 Task: Open a blank google sheet and write heading  Financial Planner. Add Dates in a column and its values below  'Jan 23, Feb 23, Mar 23, Apr 23 & may23. 'Add Income in next column and its values below  $3,000, $3,200, $3,100, $3,300 & $3,500. Add Expenses in next column and its values below  $2,000, $2,300, $2,200, $2,500 & $2,800. Add savings in next column and its values below $500, $600, $500, $700 & $700. Add Investment in next column and its values below  $500, $700, $800, $900 & $1000. Add Net Saving in next column and its values below  $1000, $1200, $900, $800 & $700. Save page BankTransactions analysisbook
Action: Mouse moved to (149, 148)
Screenshot: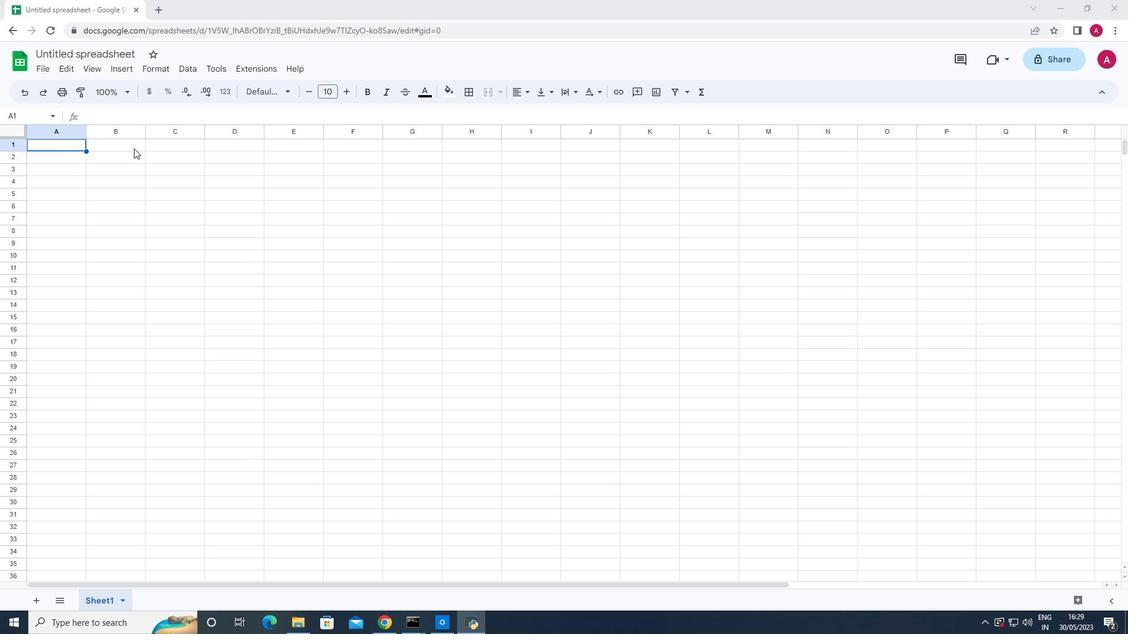 
Action: Mouse pressed left at (149, 148)
Screenshot: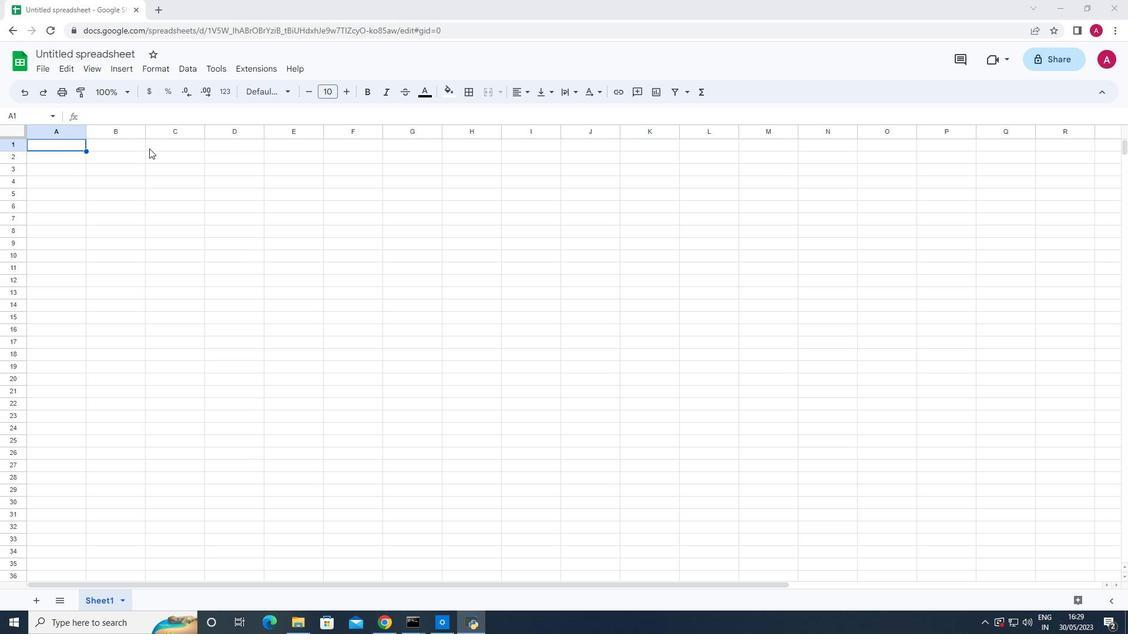 
Action: Key pressed <Key.shift>Financial<Key.space><Key.shift>Planner
Screenshot: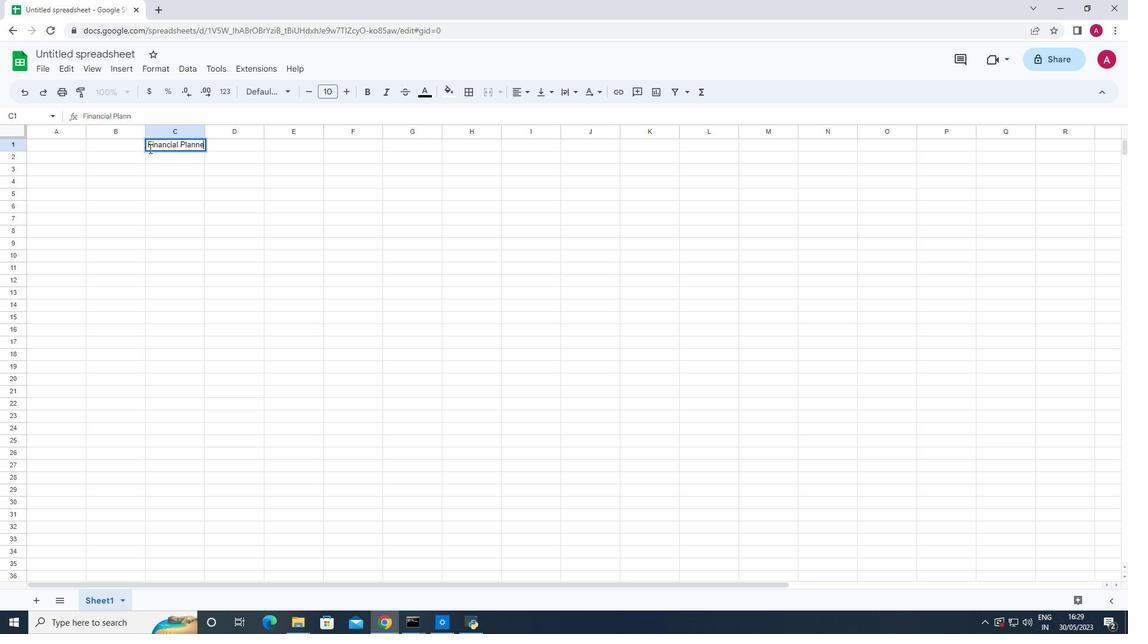 
Action: Mouse moved to (35, 153)
Screenshot: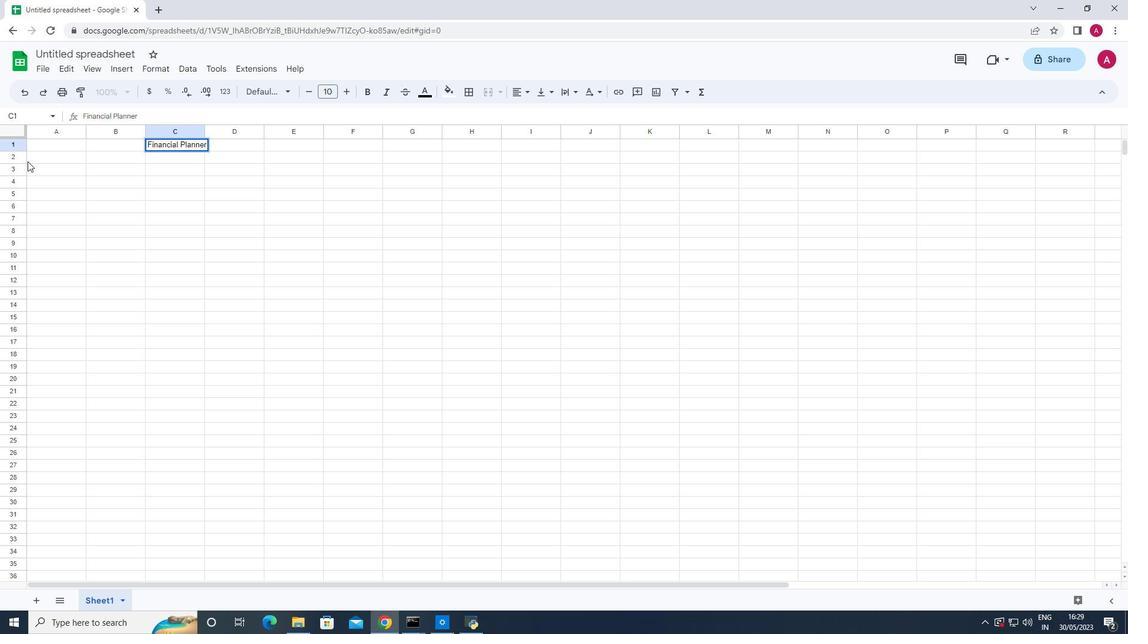 
Action: Mouse pressed left at (35, 153)
Screenshot: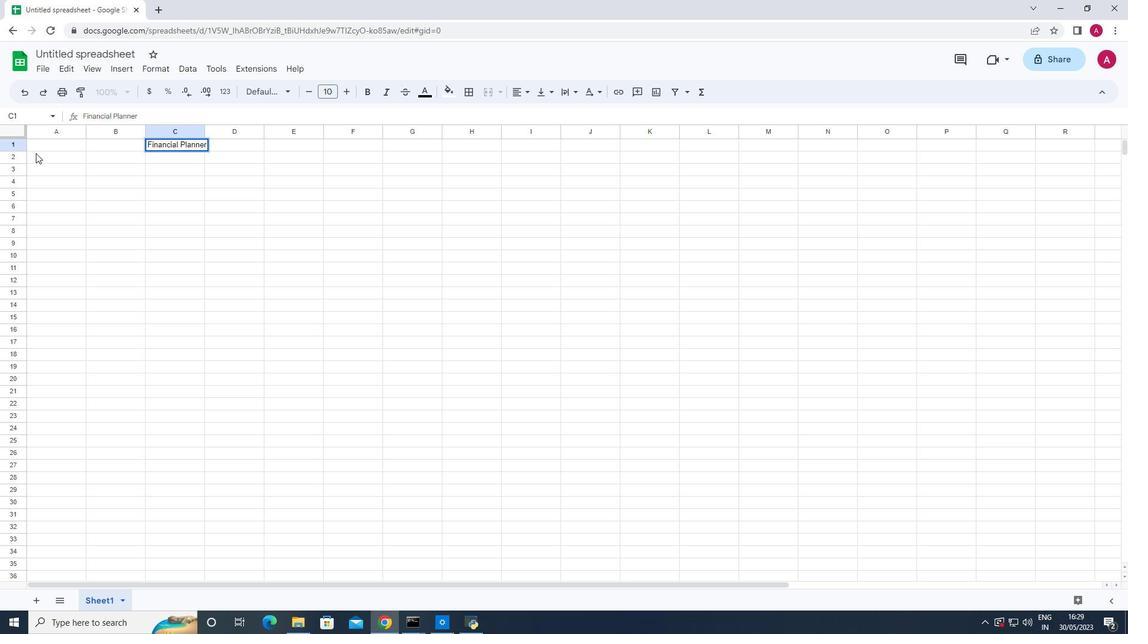 
Action: Key pressed <Key.shift>Dates<Key.down><Key.shift_r>Jan<Key.space>23<Key.down><Key.shift_r><Key.shift_r><Key.shift_r><Key.shift_r><Key.shift_r><Key.shift_r><Key.shift_r><Key.shift_r><Key.shift_r><Key.shift_r><Key.shift_r><Key.shift_r><Key.shift_r><Key.shift_r><Key.shift_r><Key.shift_r>Feb<Key.space>23<Key.down><Key.shift_r>Mar<Key.space>23<Key.down><Key.shift>Apr<Key.space>23<Key.down><Key.shift_r>May<Key.space>23<Key.right>
Screenshot: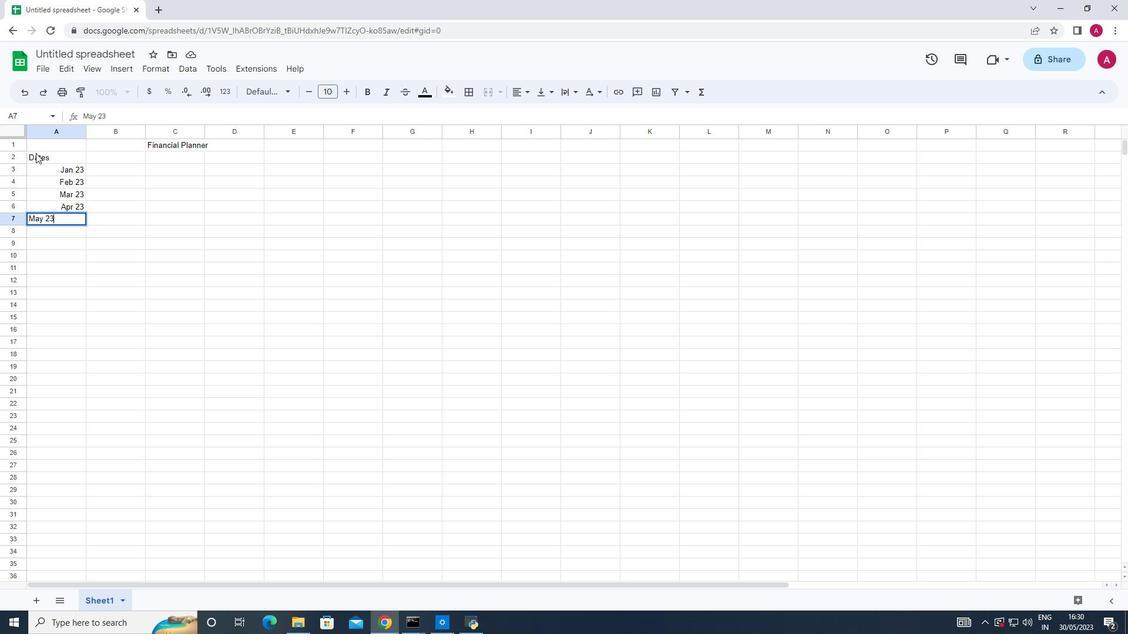 
Action: Mouse moved to (131, 153)
Screenshot: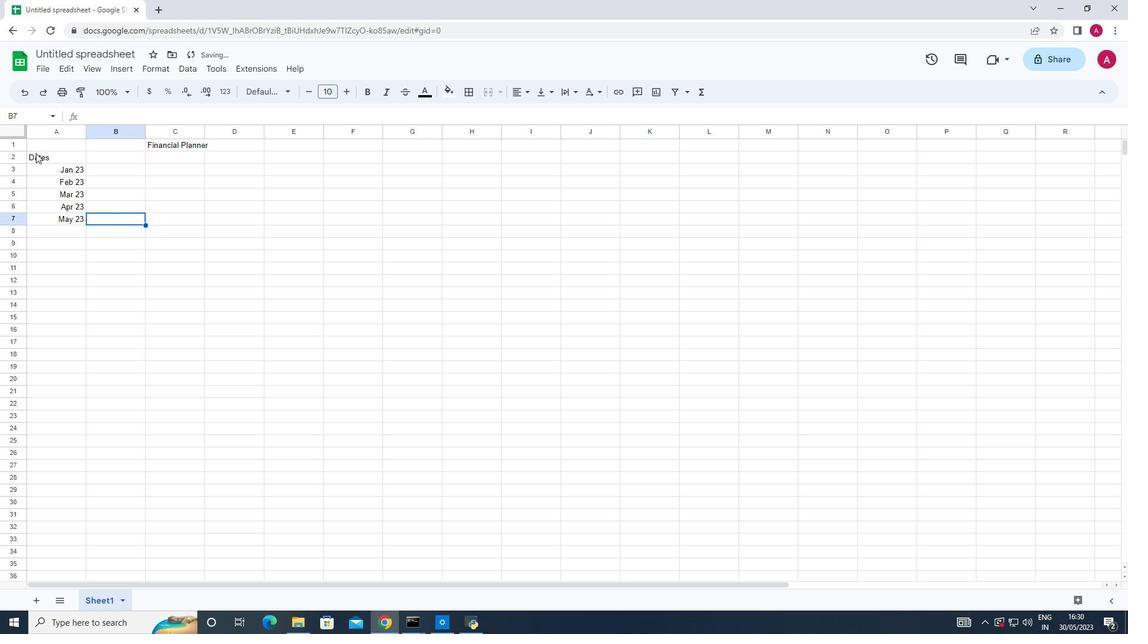 
Action: Mouse pressed left at (131, 153)
Screenshot: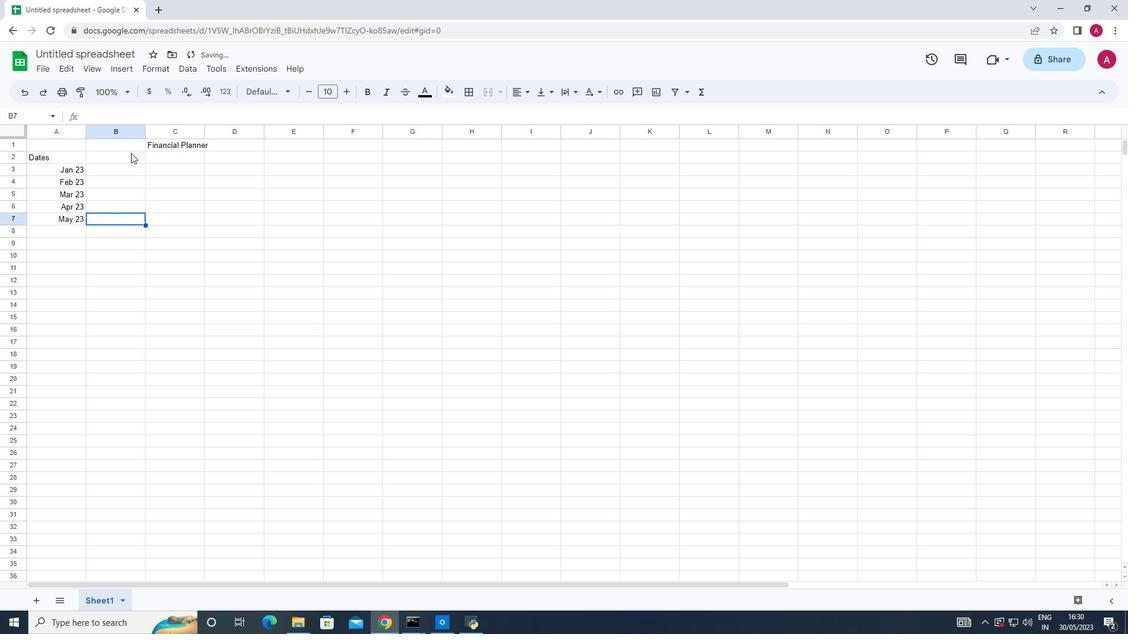 
Action: Key pressed <Key.shift_r>Incomes
Screenshot: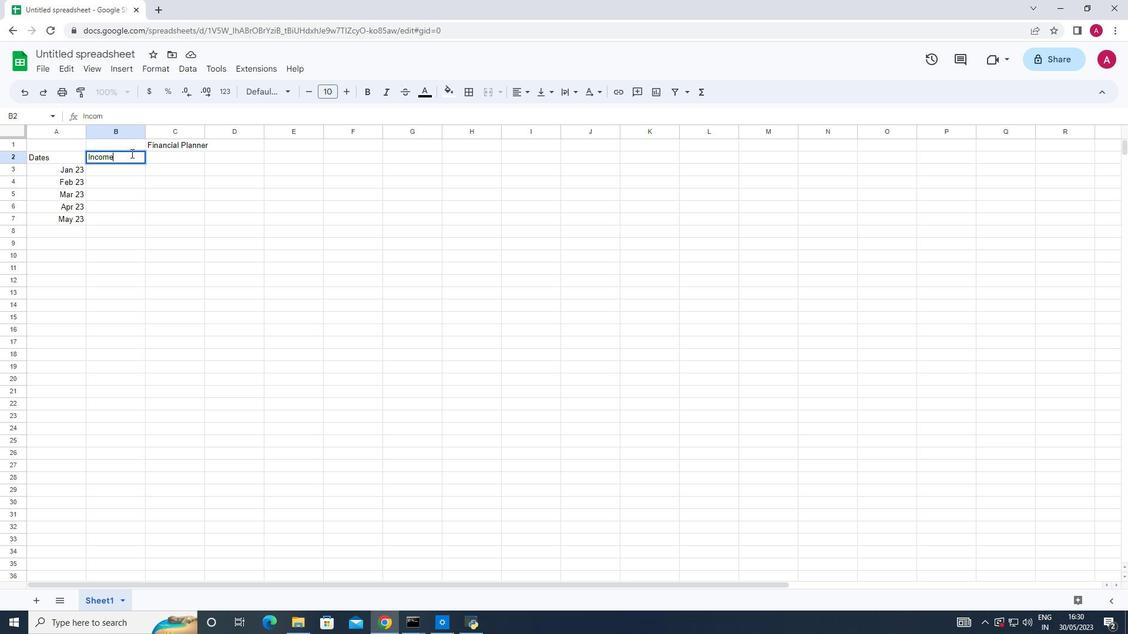 
Action: Mouse moved to (126, 169)
Screenshot: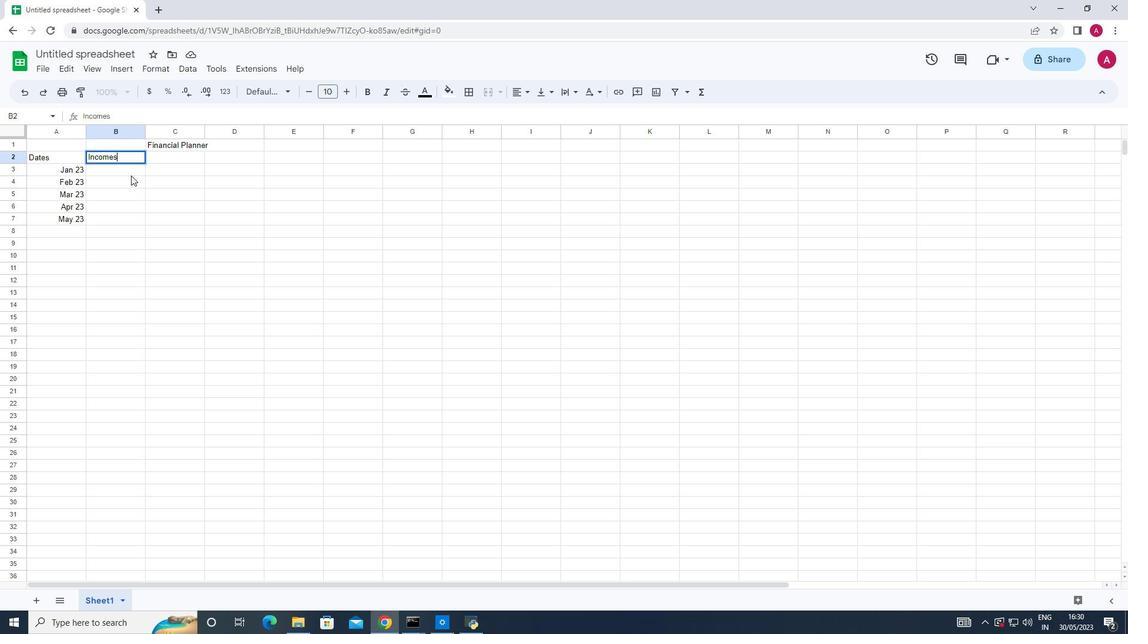 
Action: Mouse pressed left at (126, 169)
Screenshot: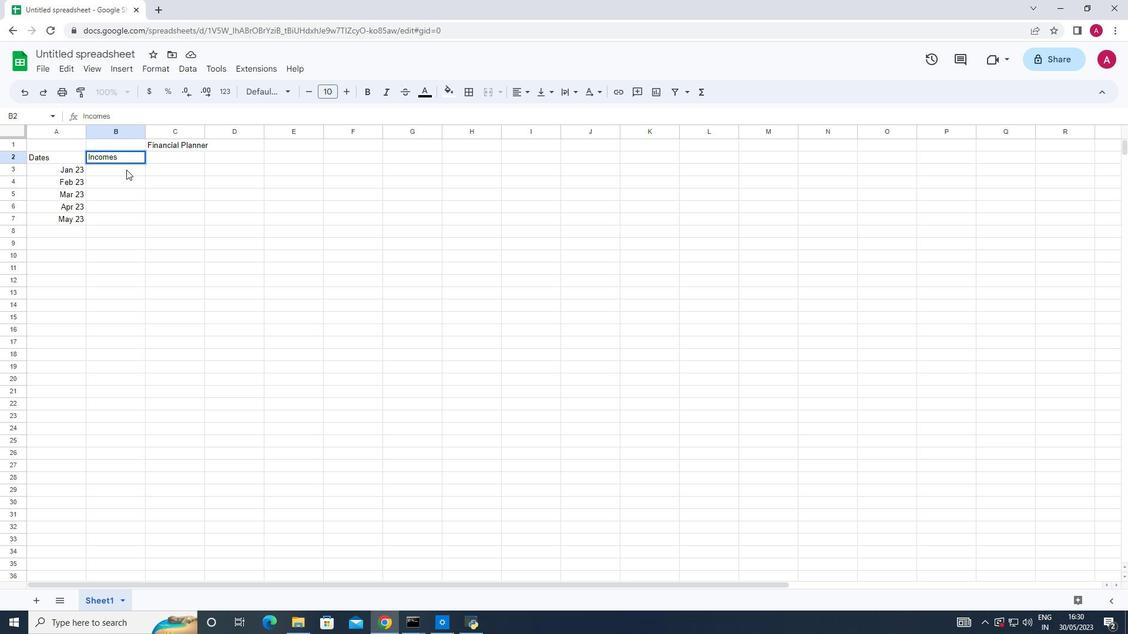 
Action: Key pressed 3000<Key.down>3200<Key.down>3100<Key.down>3300<Key.down>3500
Screenshot: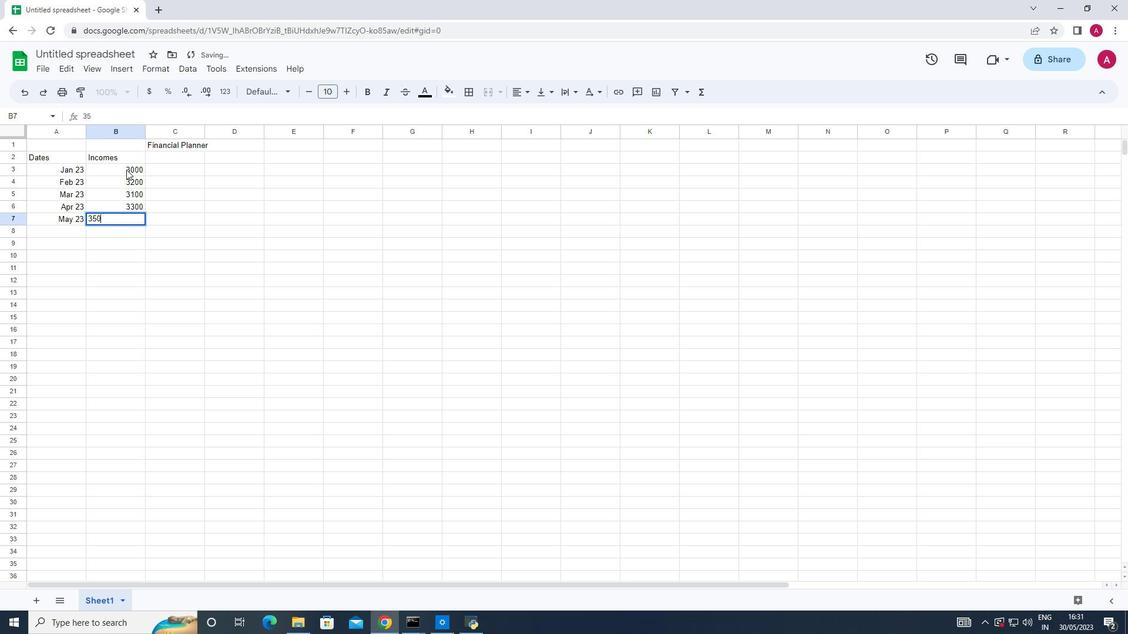
Action: Mouse pressed left at (126, 169)
Screenshot: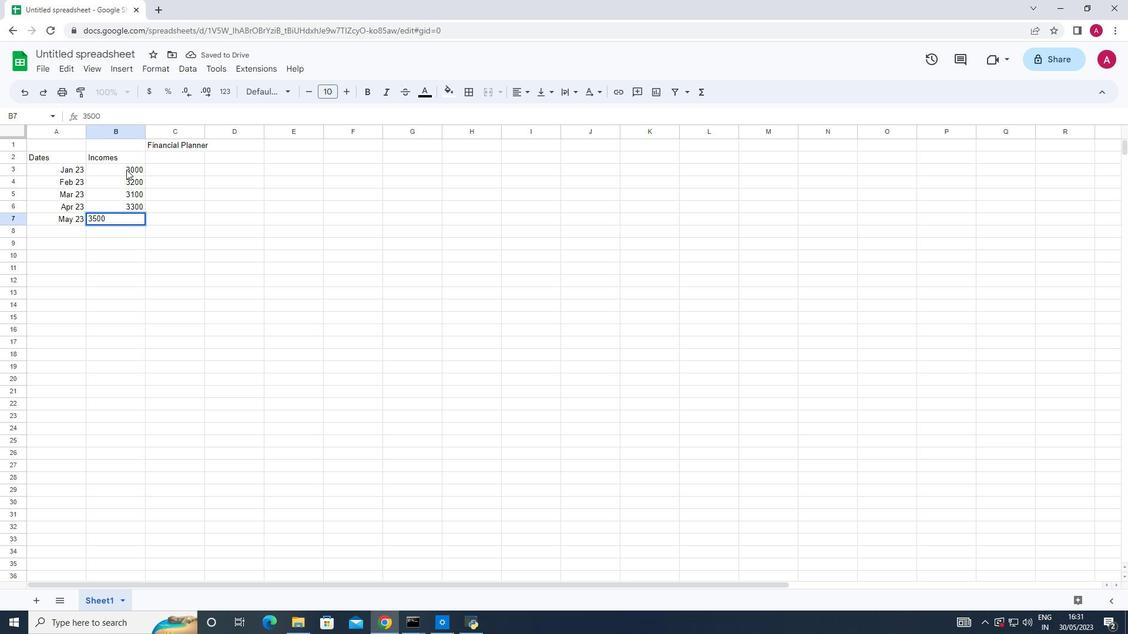 
Action: Mouse pressed left at (126, 169)
Screenshot: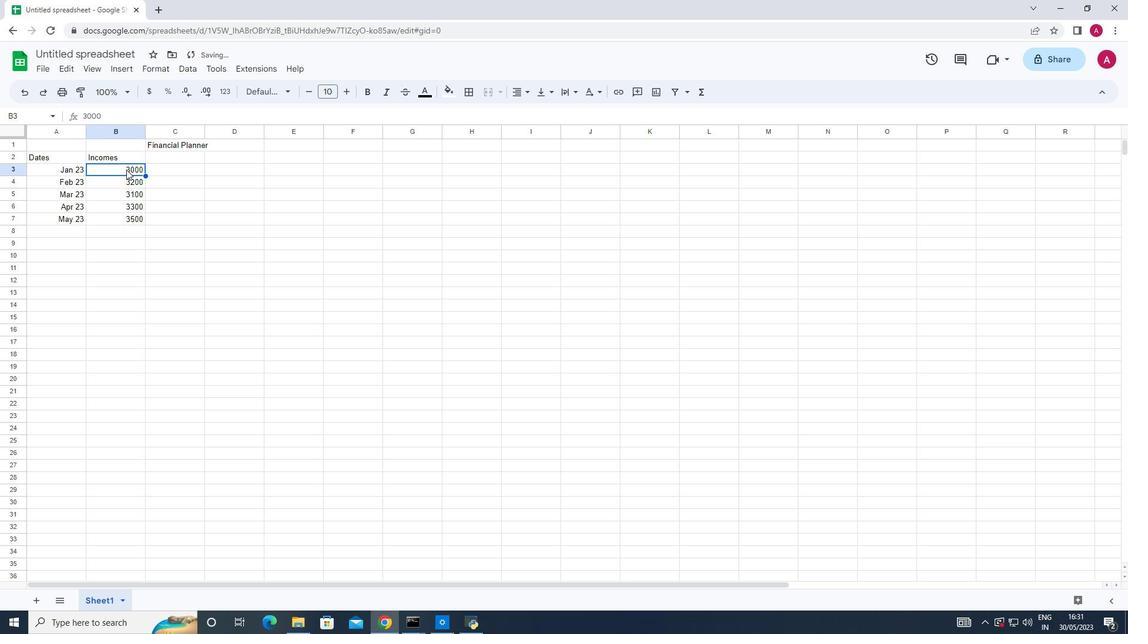 
Action: Mouse moved to (152, 89)
Screenshot: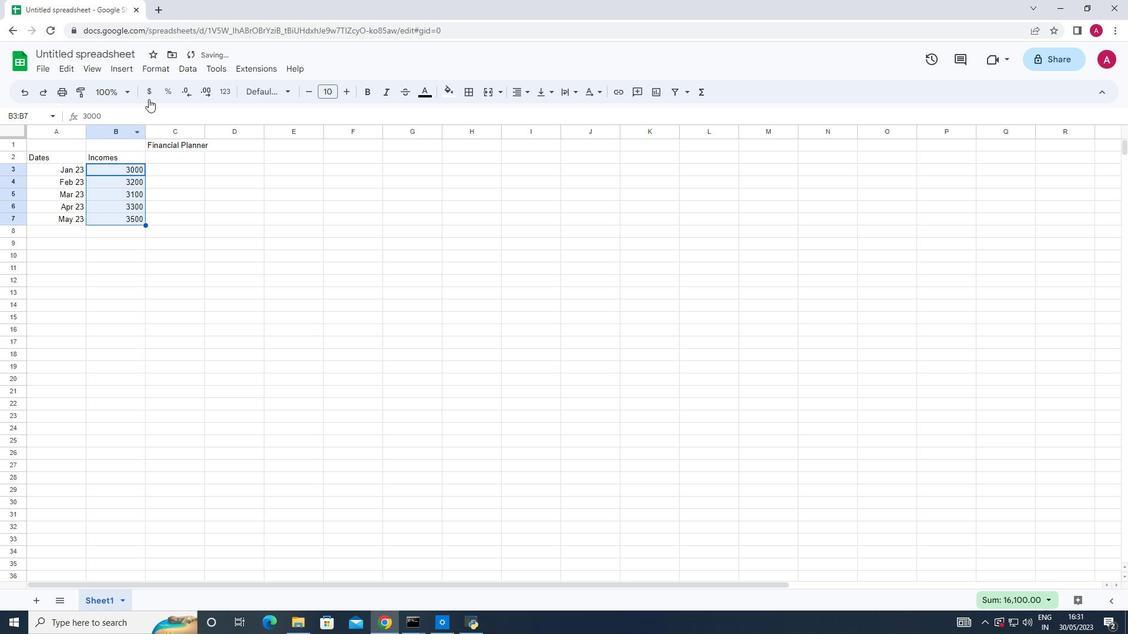 
Action: Mouse pressed left at (152, 89)
Screenshot: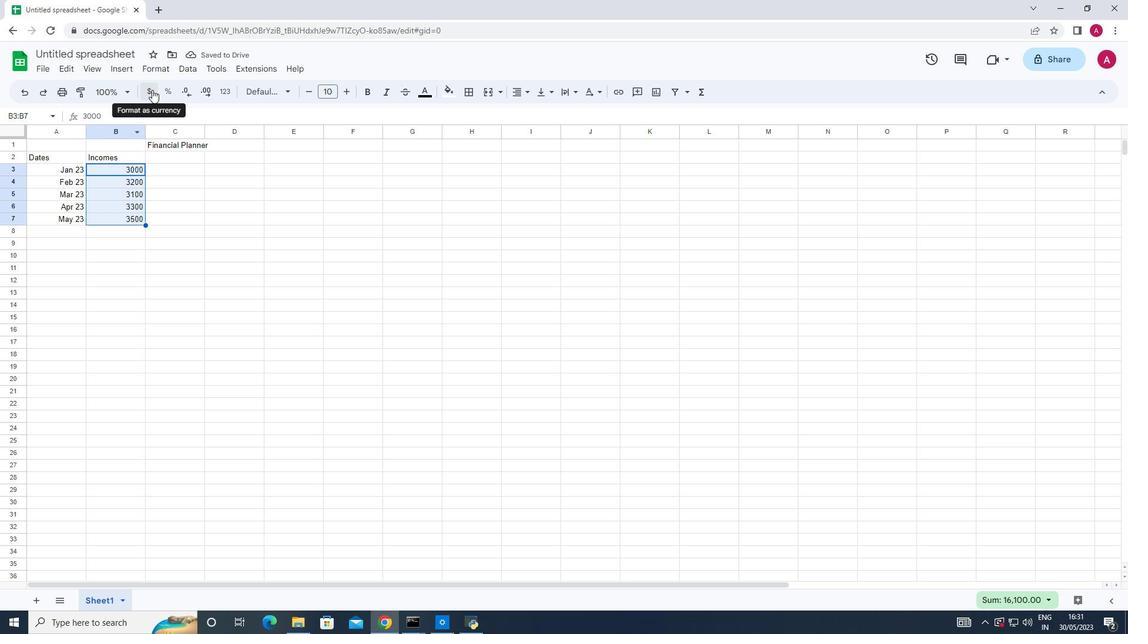 
Action: Mouse moved to (175, 152)
Screenshot: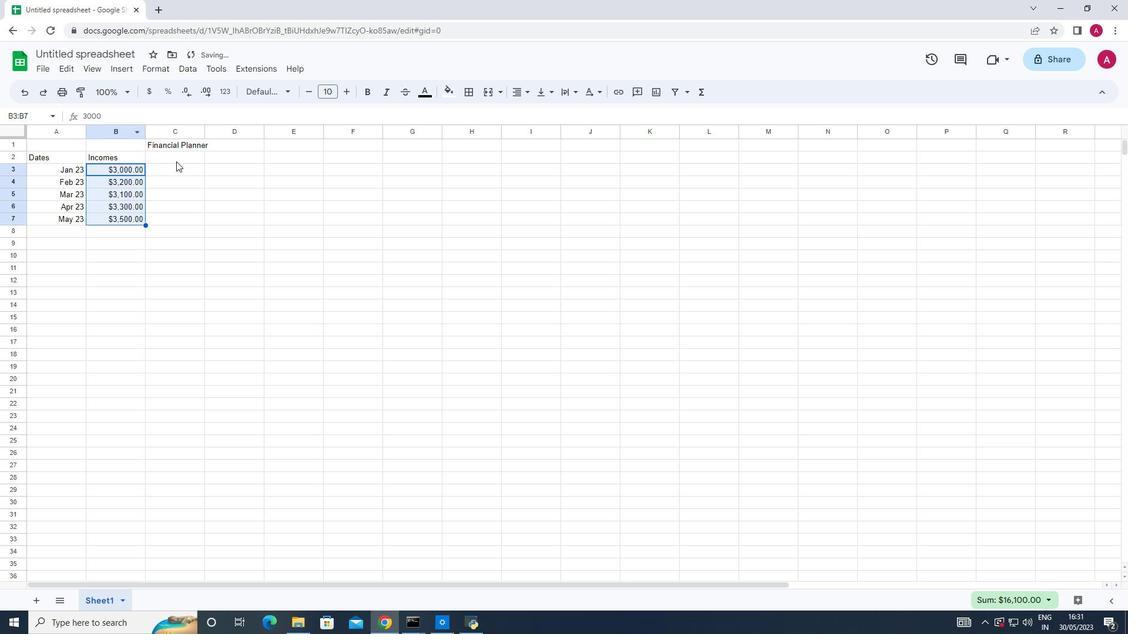 
Action: Mouse pressed left at (175, 152)
Screenshot: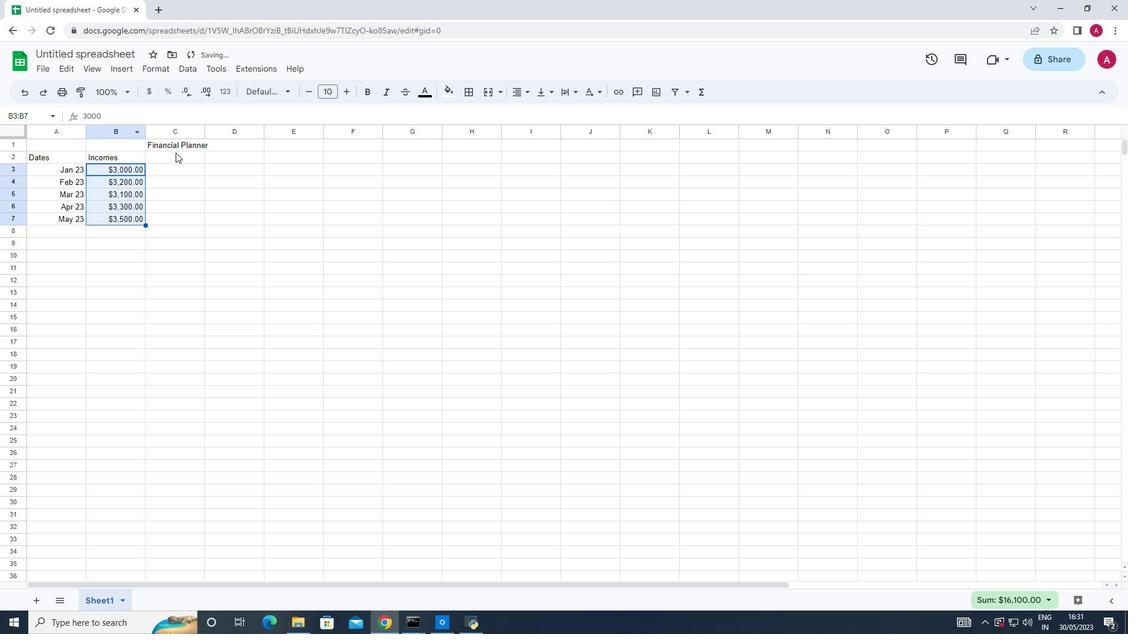 
Action: Key pressed <Key.shift>Expenses<Key.down>2000<Key.down>2300<Key.down>2200<Key.down>2500<Key.down>2800
Screenshot: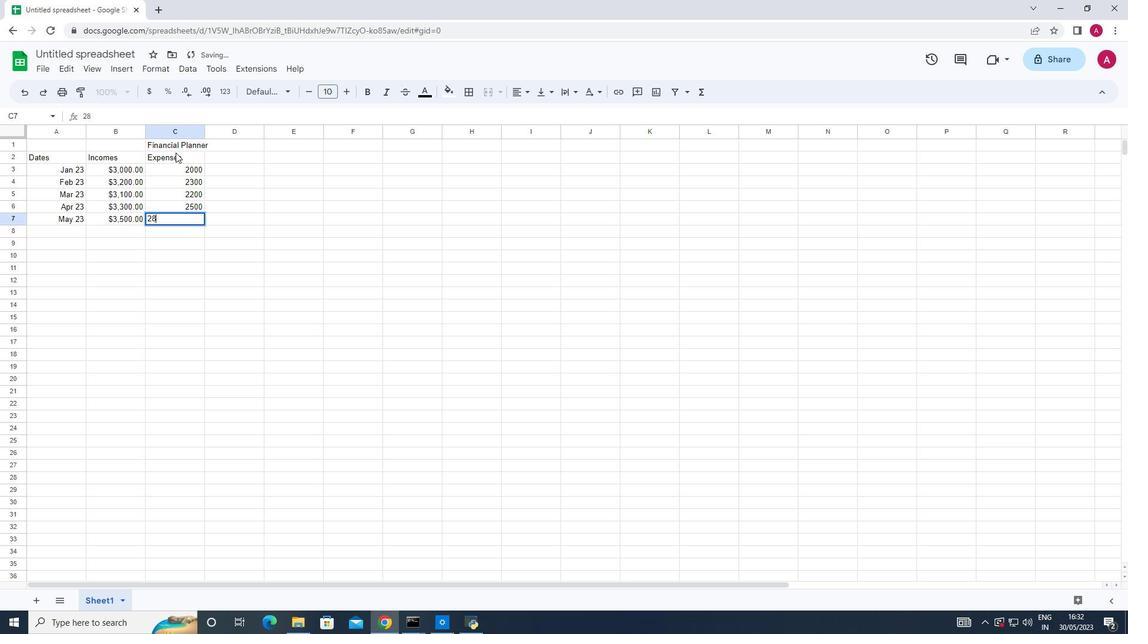 
Action: Mouse moved to (178, 164)
Screenshot: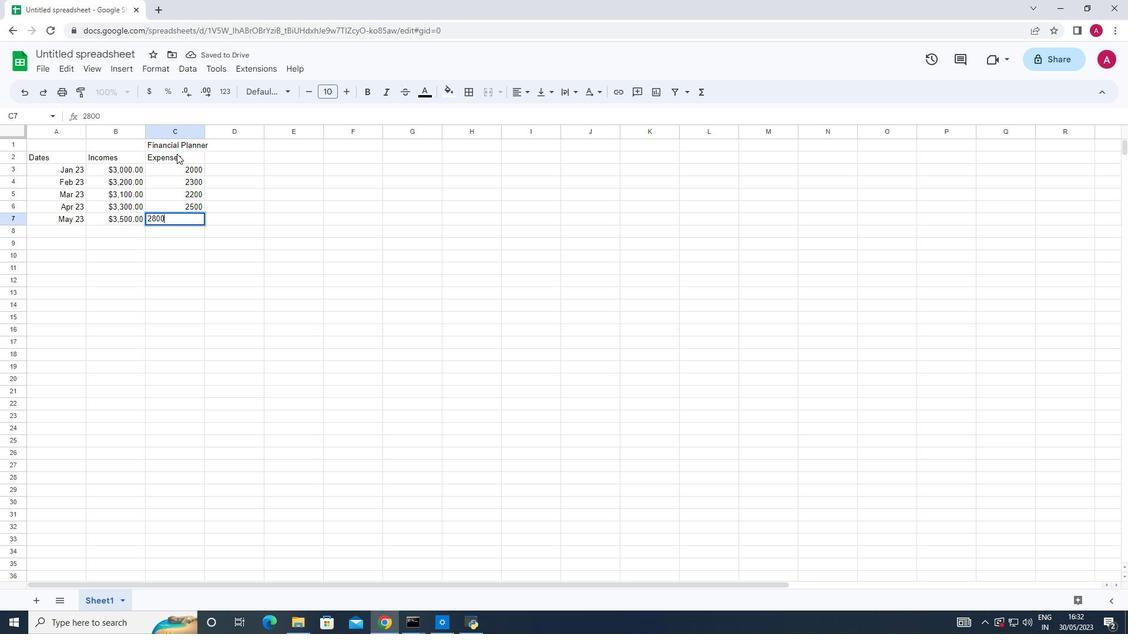 
Action: Mouse pressed left at (178, 164)
Screenshot: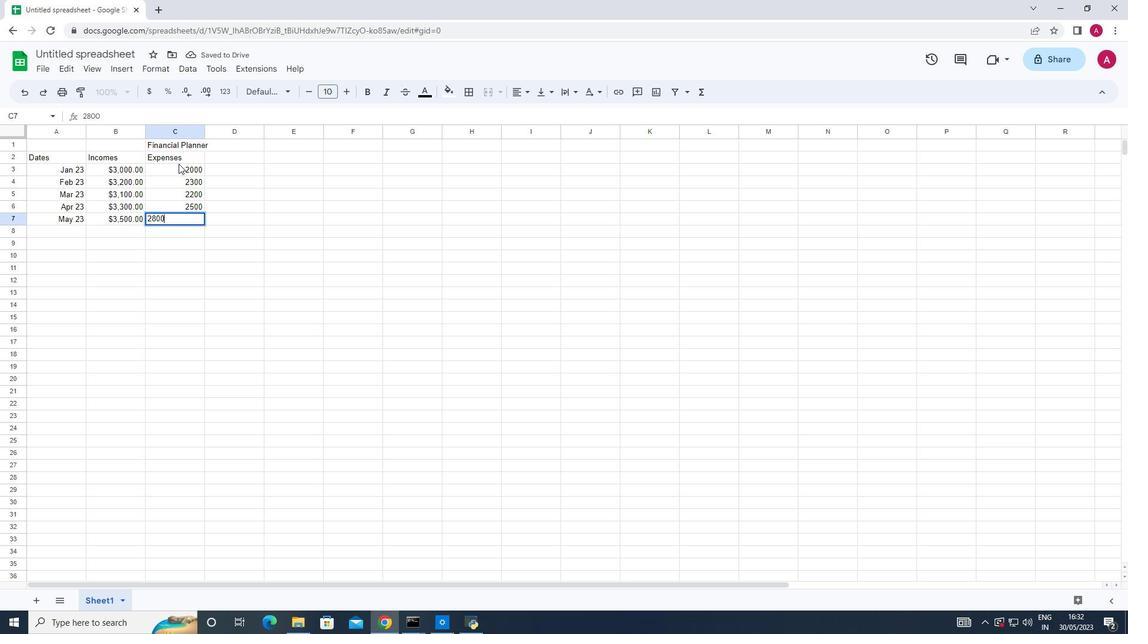 
Action: Mouse moved to (176, 165)
Screenshot: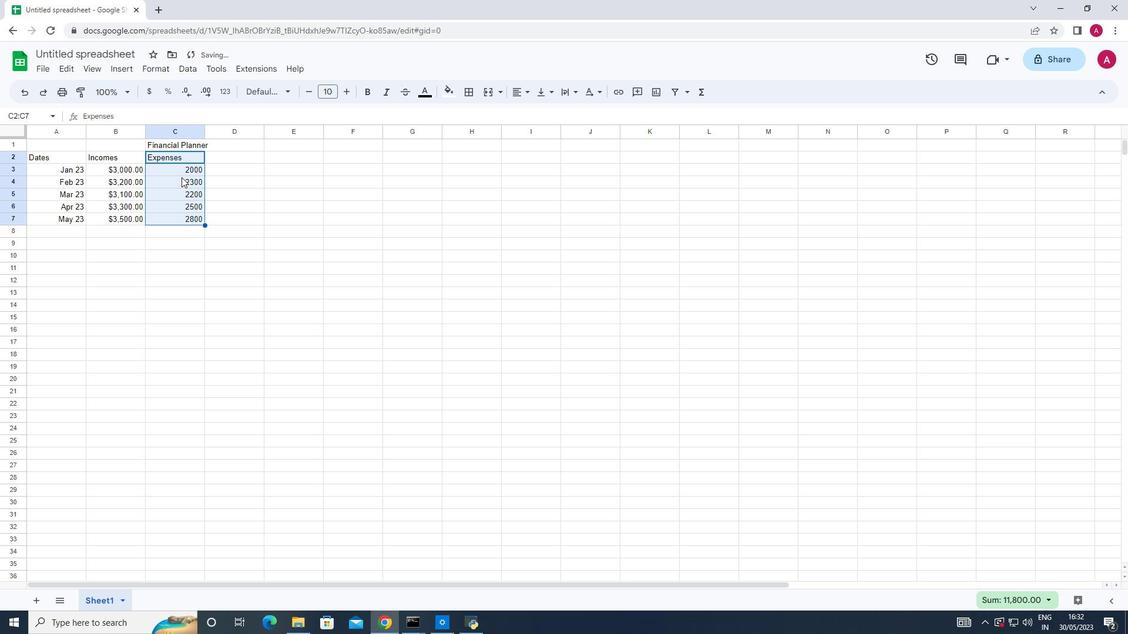 
Action: Mouse pressed left at (176, 165)
Screenshot: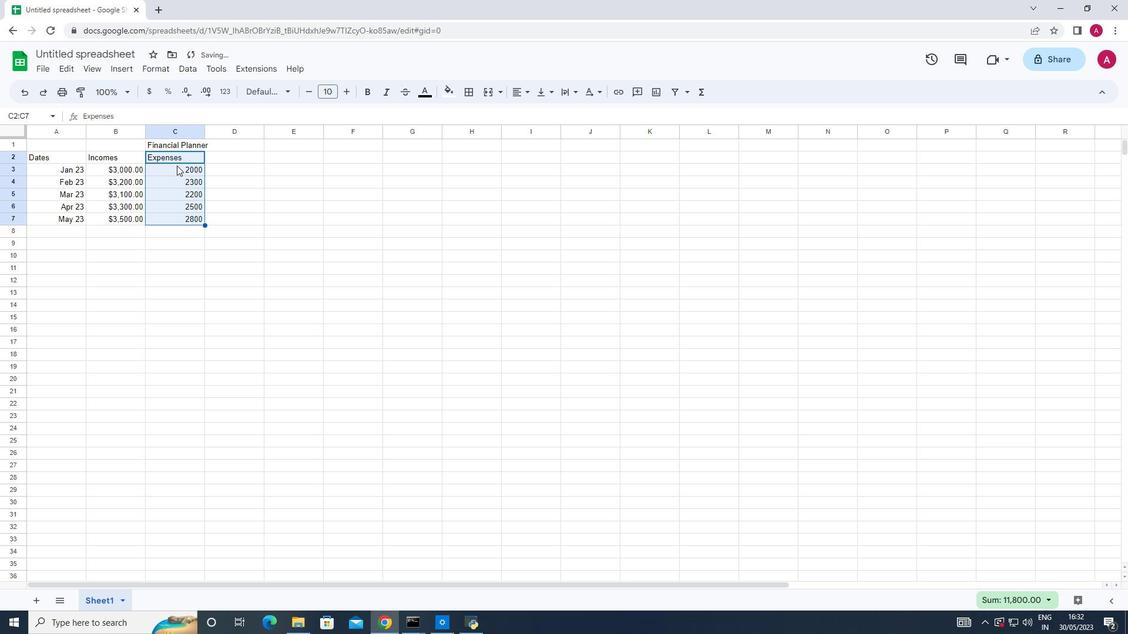 
Action: Mouse moved to (145, 88)
Screenshot: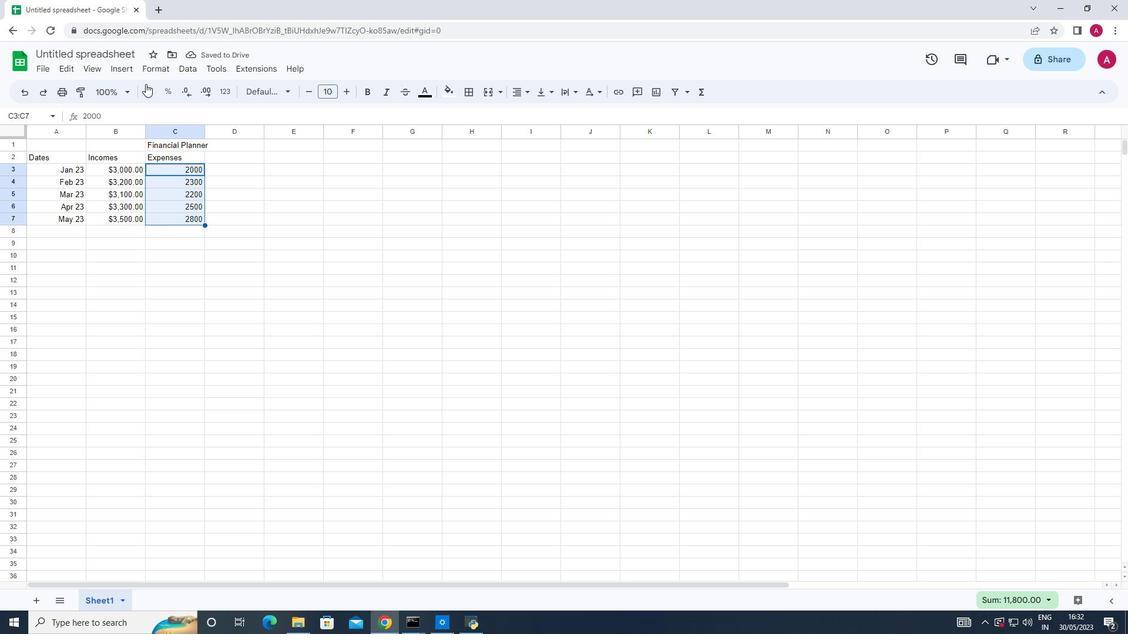 
Action: Mouse pressed left at (145, 88)
Screenshot: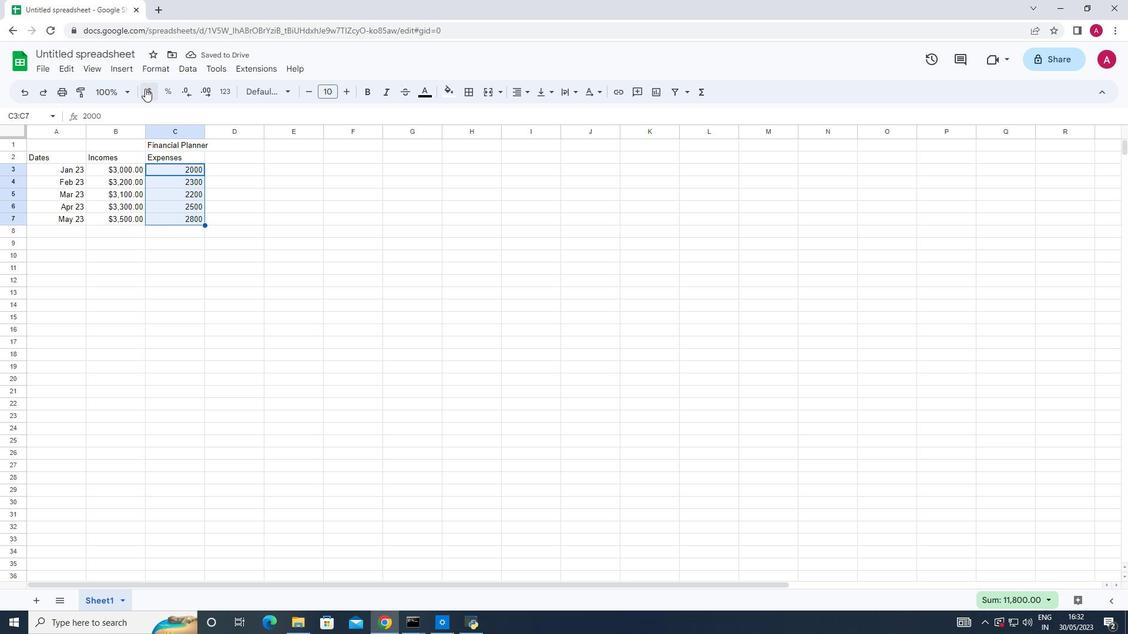 
Action: Mouse moved to (231, 158)
Screenshot: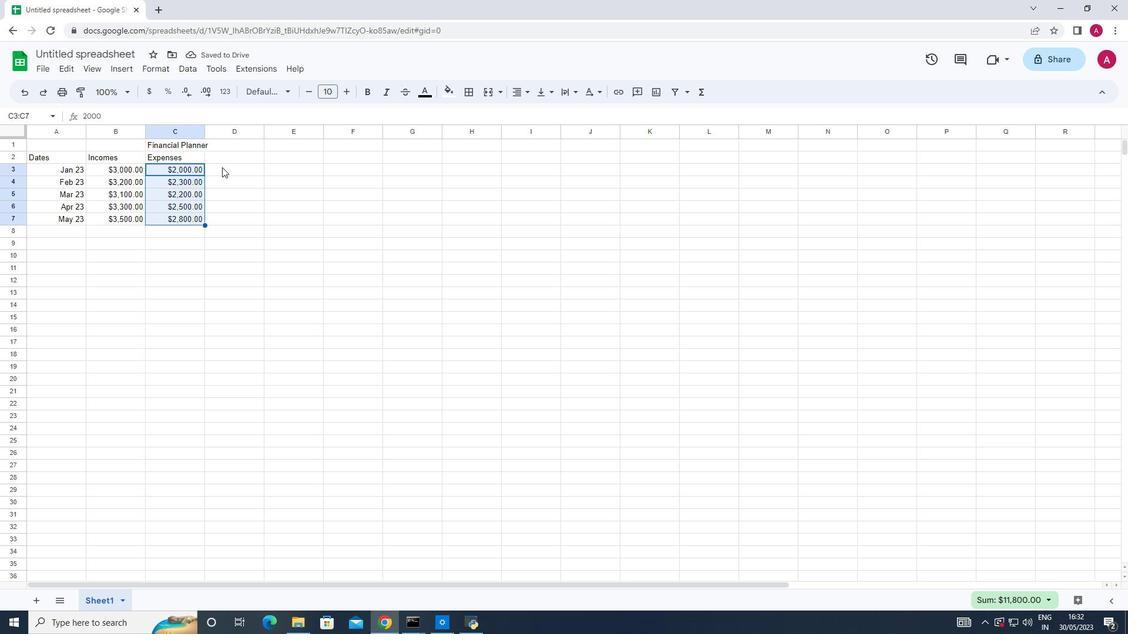 
Action: Mouse pressed left at (231, 158)
Screenshot: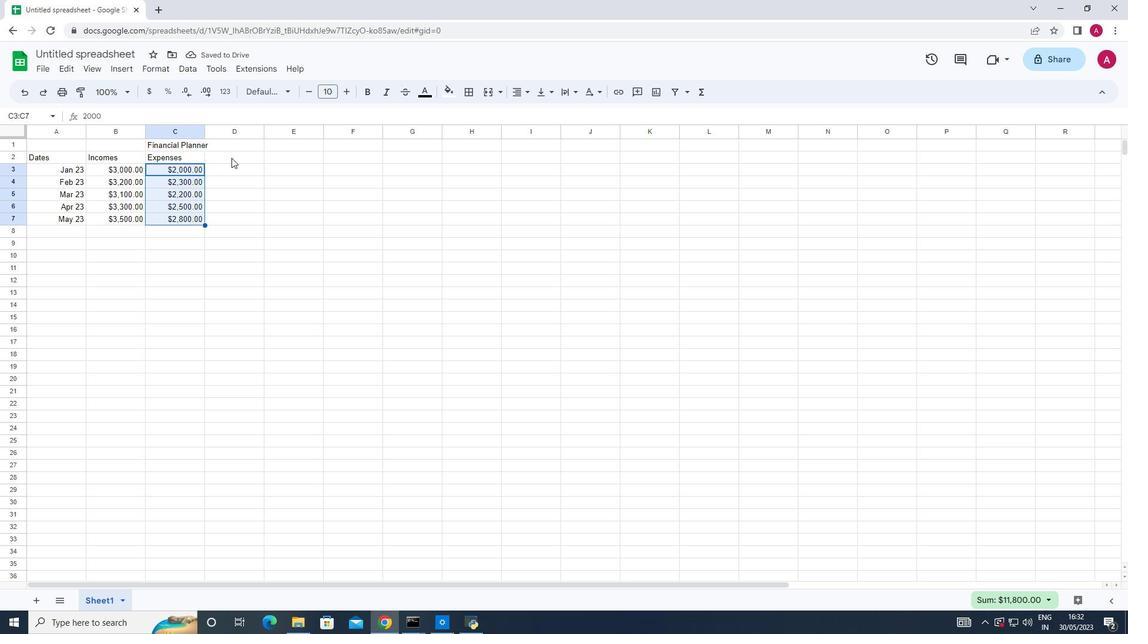 
Action: Key pressed <Key.shift>Savingd<Key.backspace>s
Screenshot: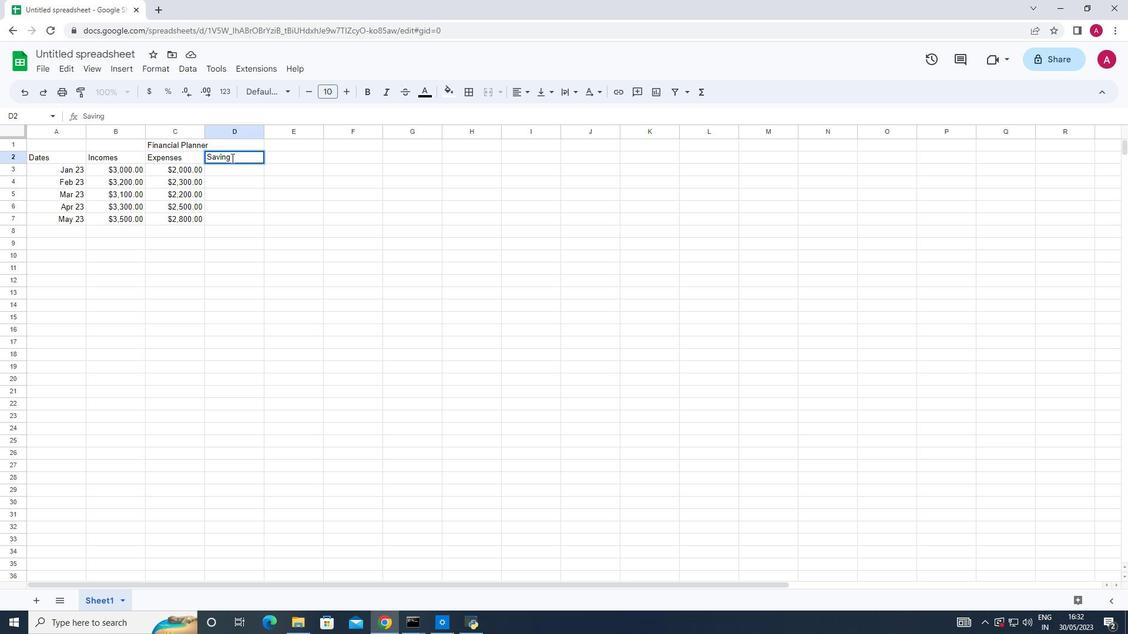 
Action: Mouse moved to (245, 166)
Screenshot: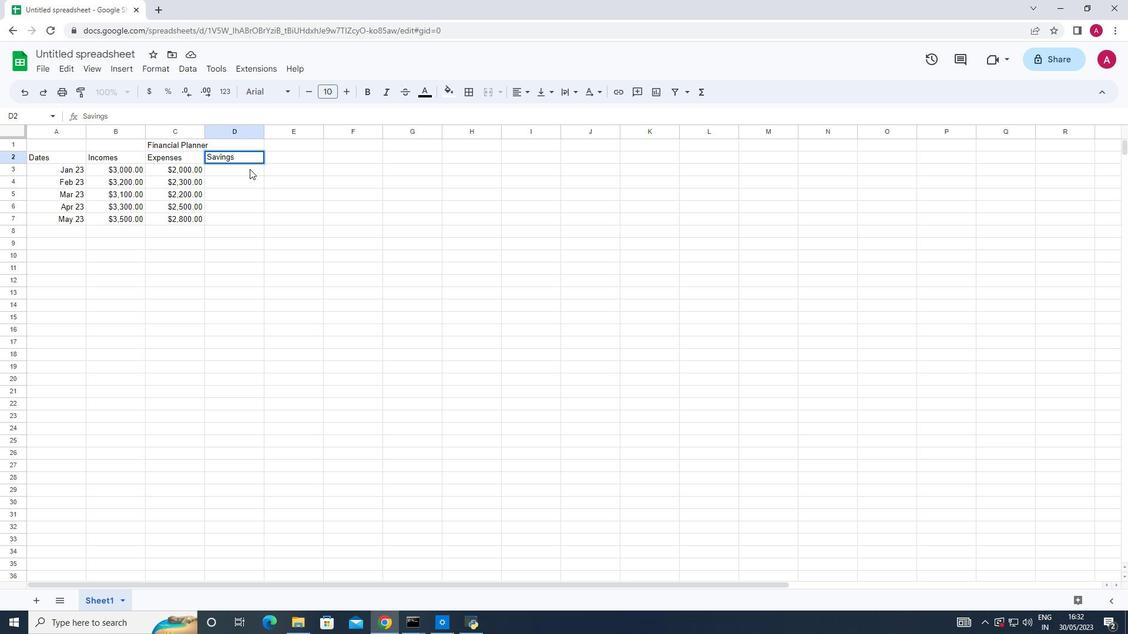 
Action: Mouse pressed left at (245, 166)
Screenshot: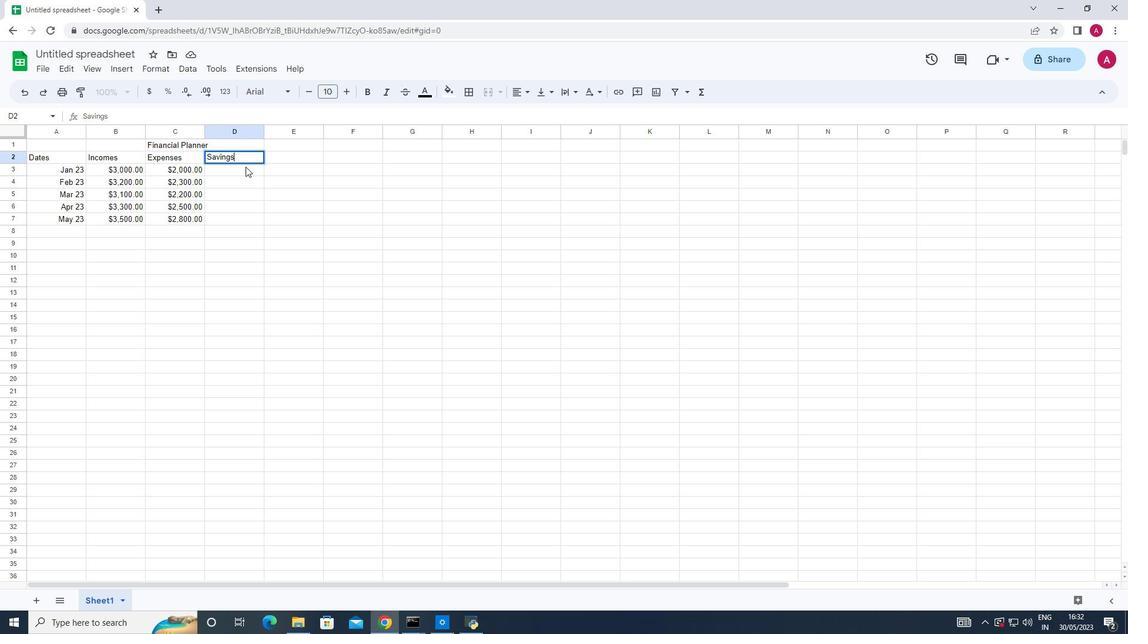 
Action: Key pressed 500<Key.down>600<Key.down>500<Key.down>700<Key.down>700
Screenshot: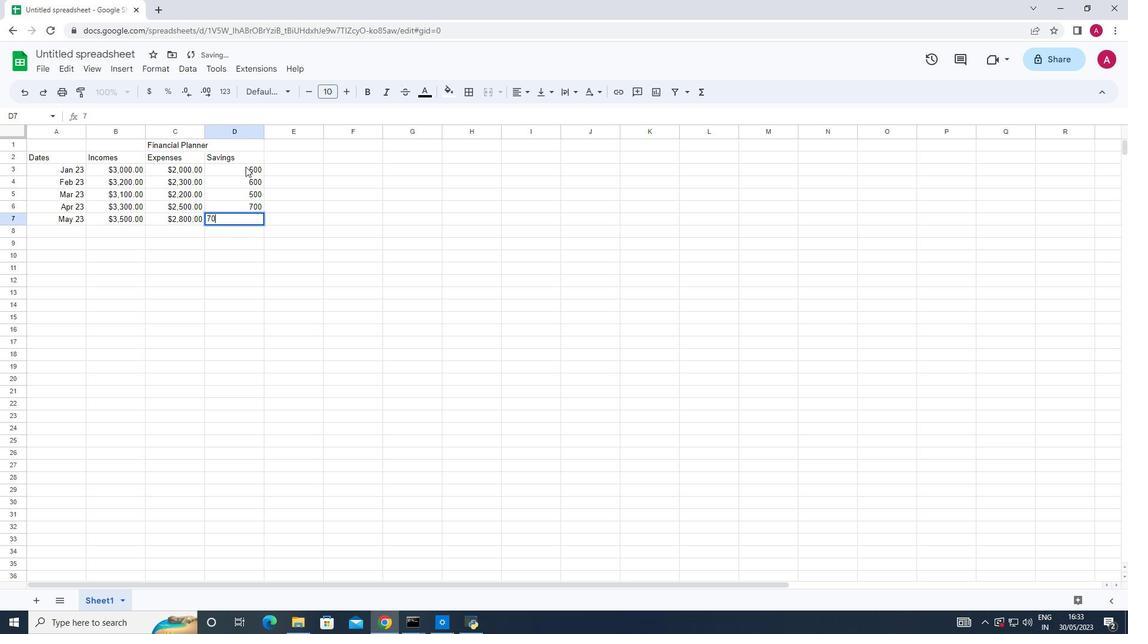 
Action: Mouse pressed left at (245, 166)
Screenshot: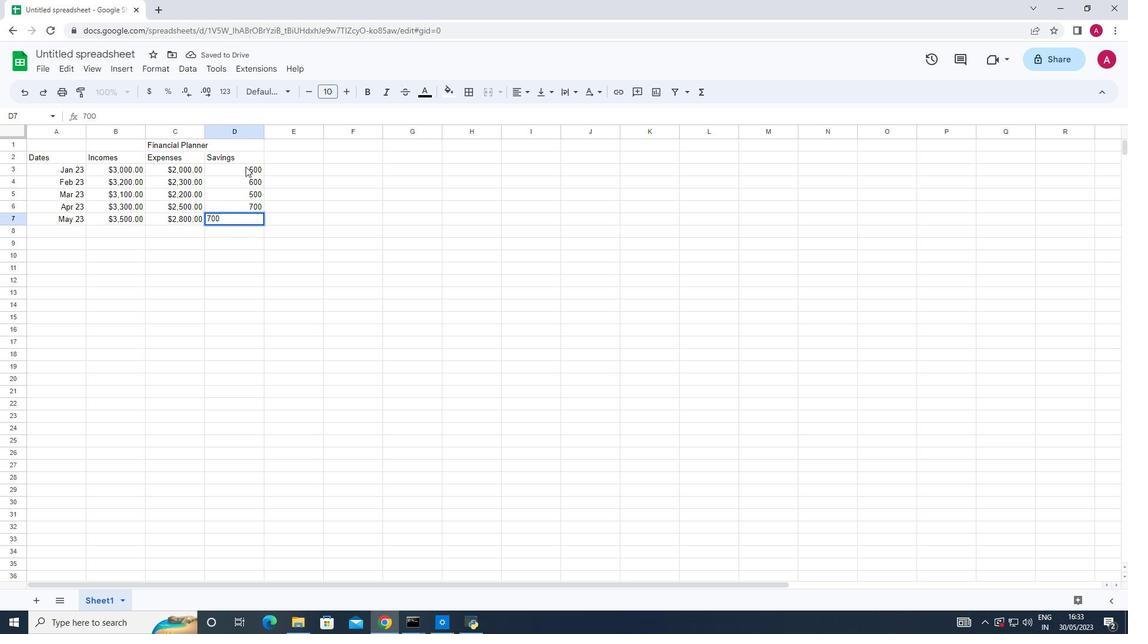 
Action: Mouse moved to (142, 94)
Screenshot: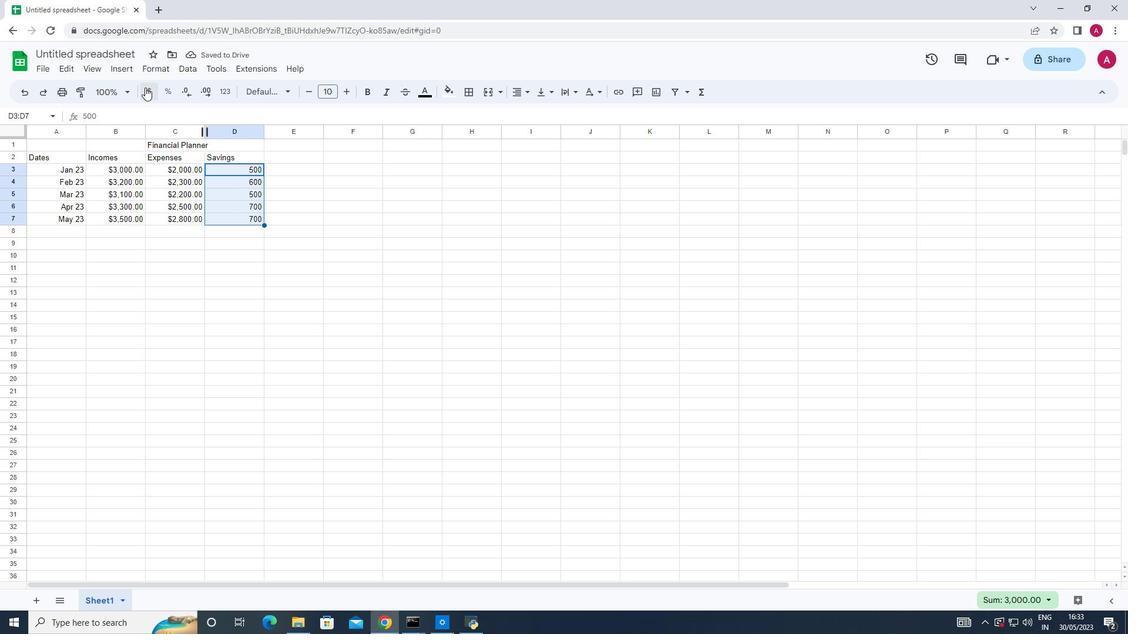 
Action: Mouse pressed left at (142, 94)
Screenshot: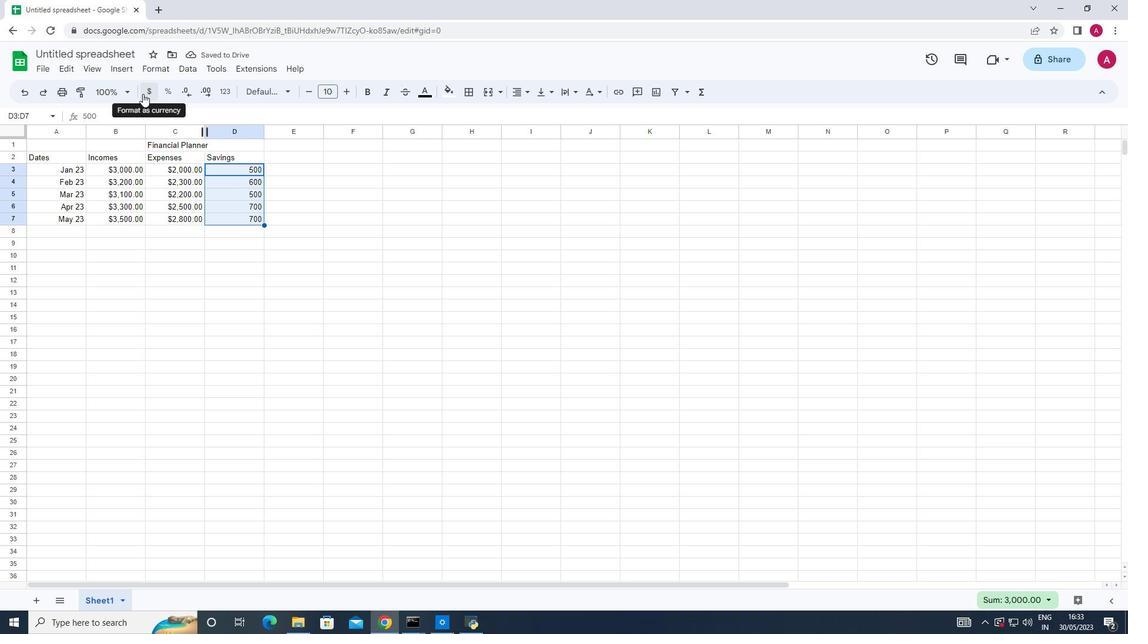 
Action: Mouse moved to (297, 153)
Screenshot: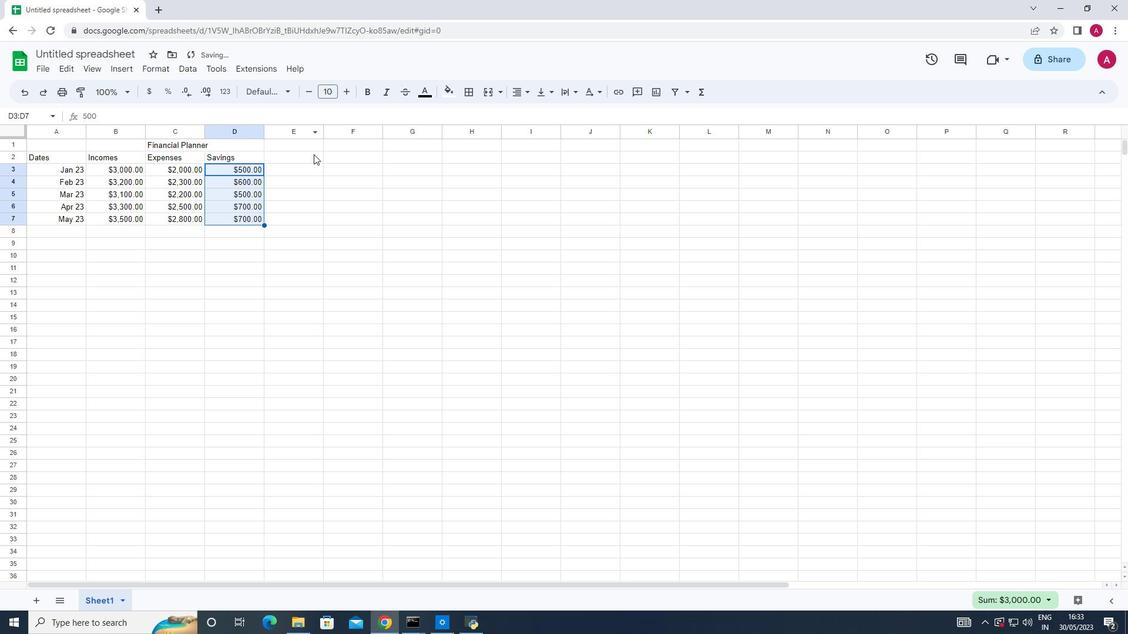 
Action: Mouse pressed left at (297, 153)
Screenshot: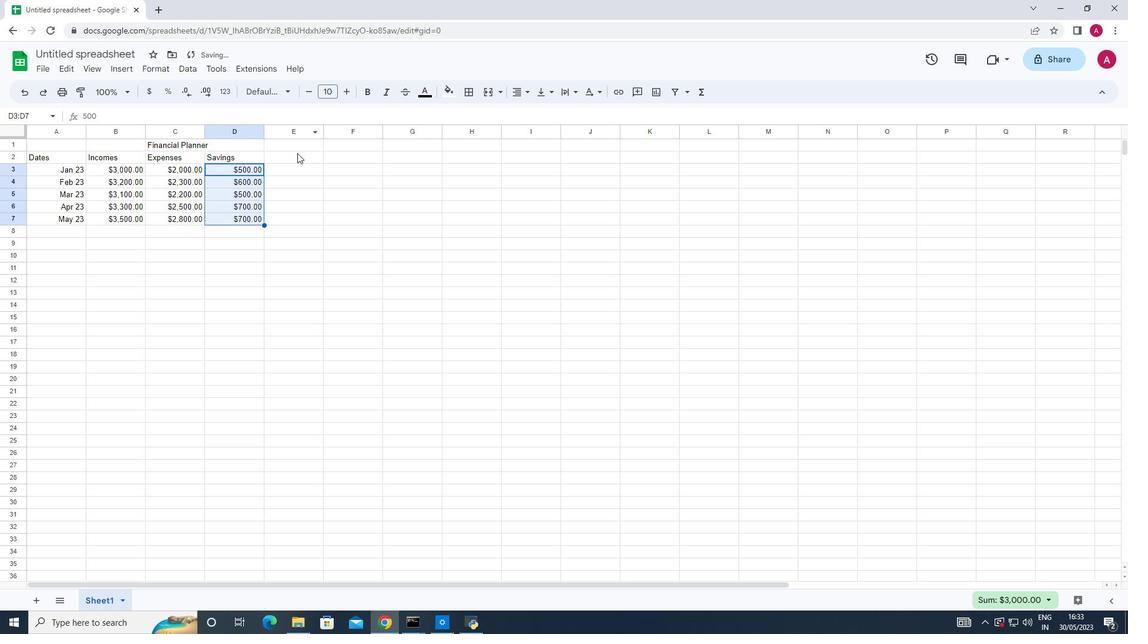 
Action: Key pressed <Key.shift_r>Investment
Screenshot: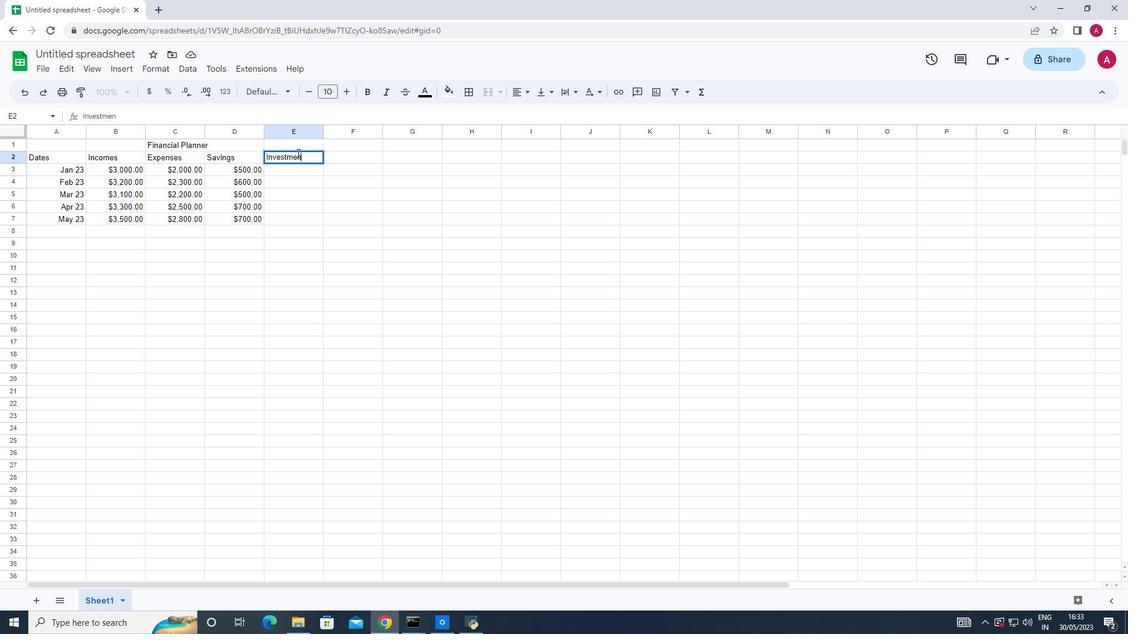 
Action: Mouse moved to (289, 166)
Screenshot: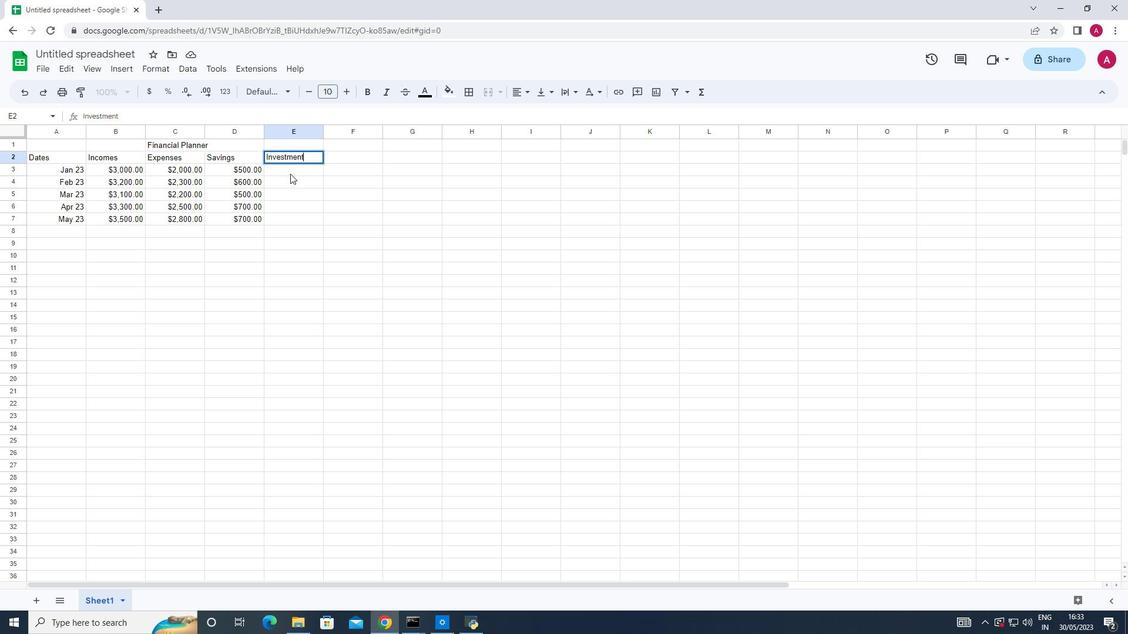 
Action: Mouse pressed left at (289, 166)
Screenshot: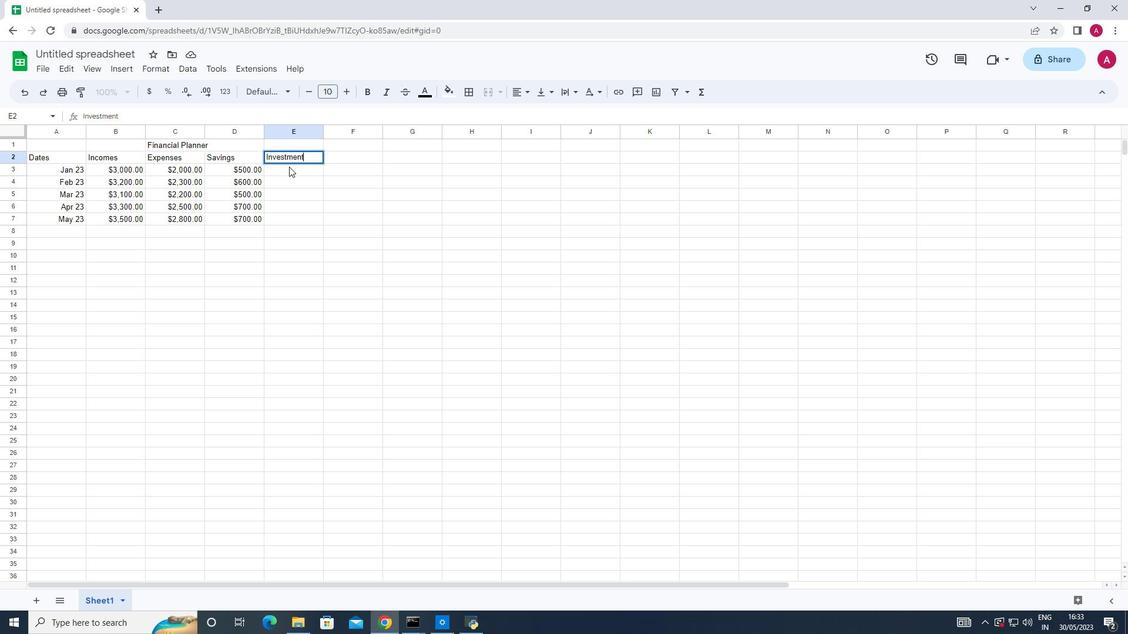 
Action: Key pressed 500<Key.down>700<Key.down>800<Key.down>900<Key.down>1000
Screenshot: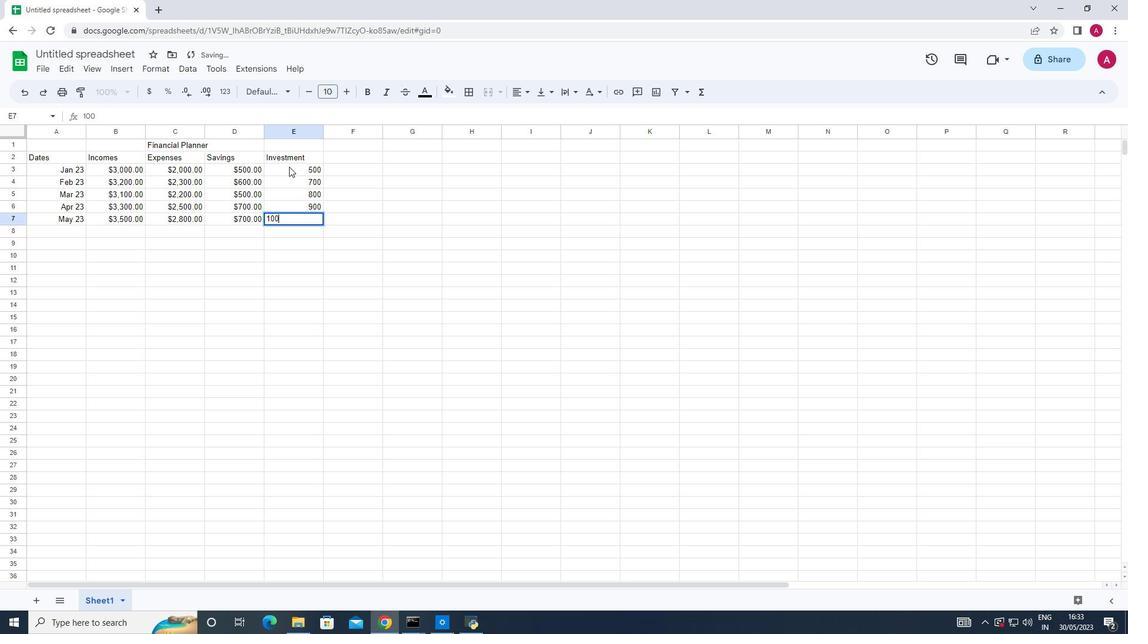 
Action: Mouse moved to (293, 169)
Screenshot: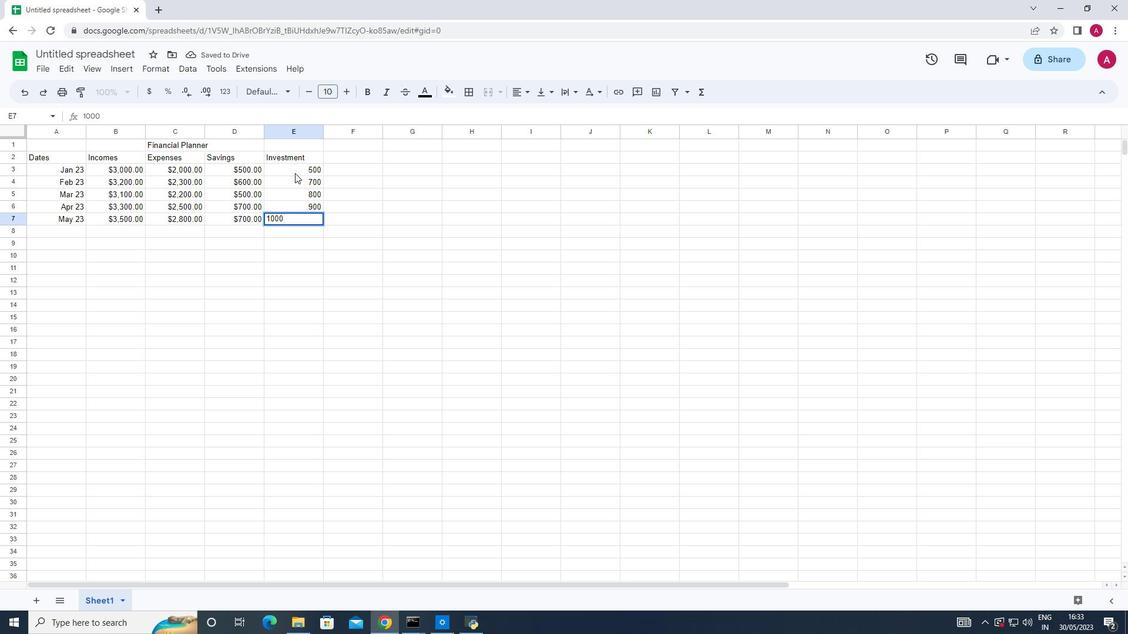
Action: Mouse pressed left at (293, 169)
Screenshot: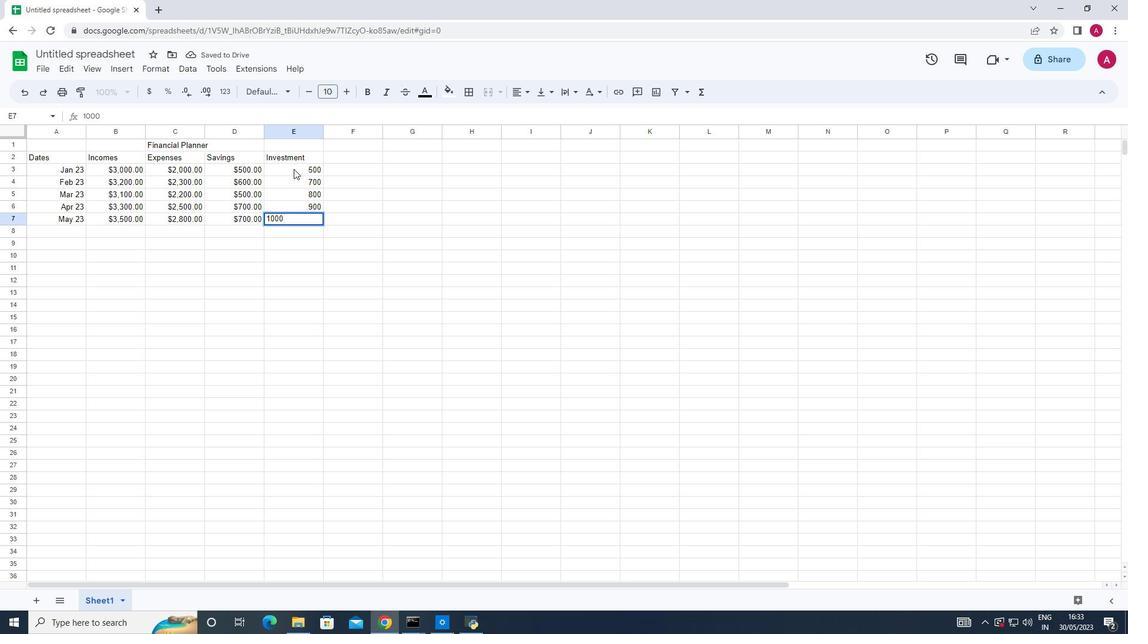 
Action: Mouse moved to (153, 94)
Screenshot: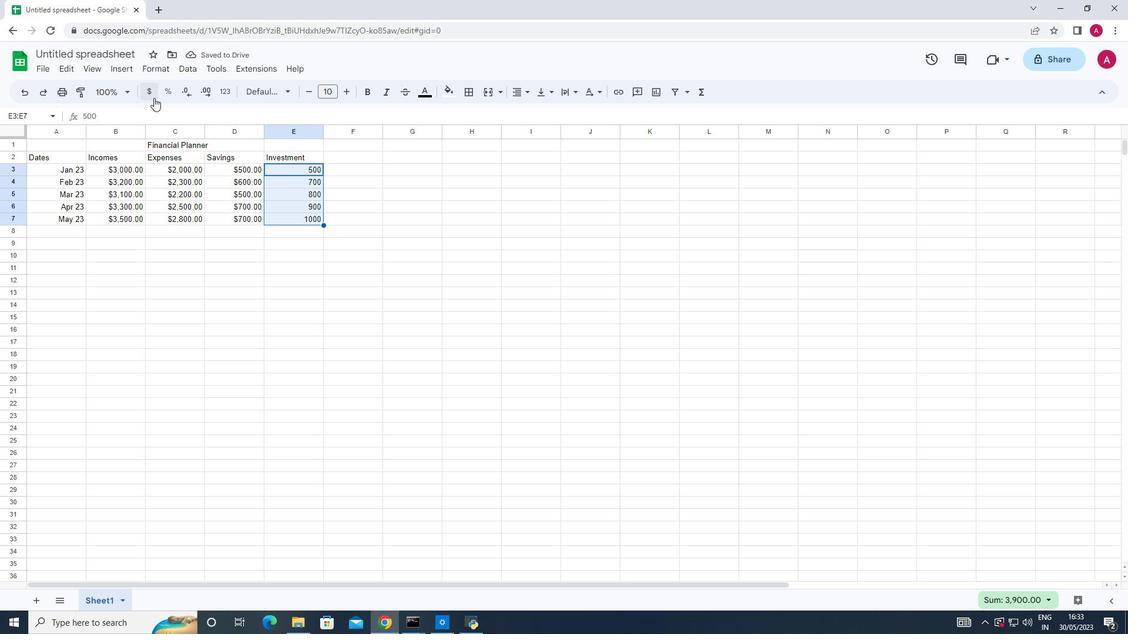 
Action: Mouse pressed left at (153, 94)
Screenshot: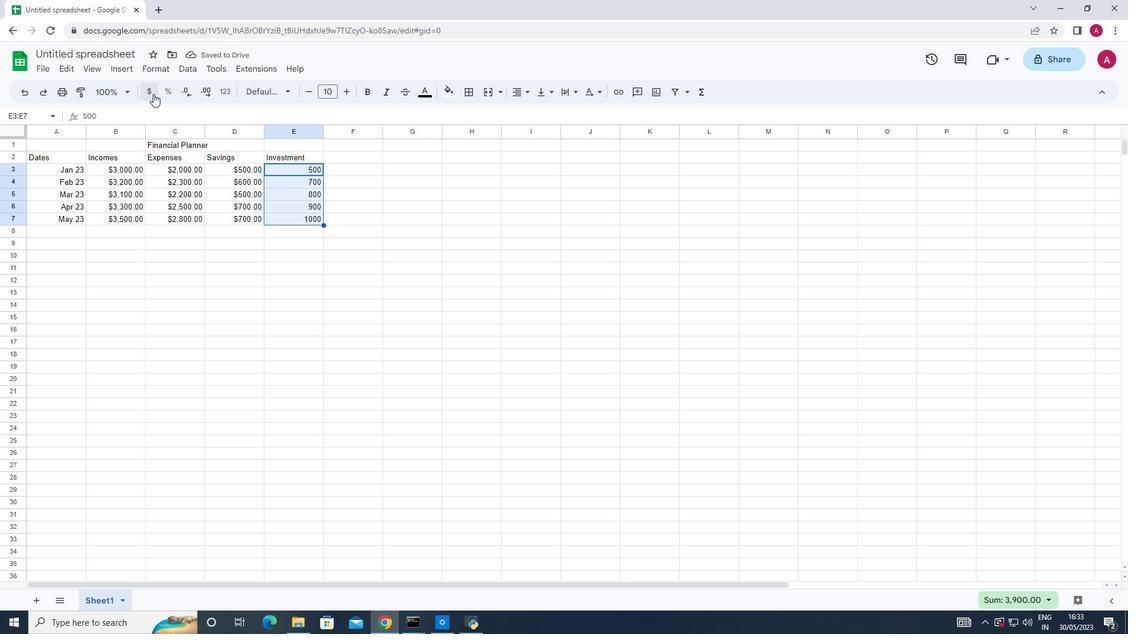 
Action: Mouse moved to (348, 160)
Screenshot: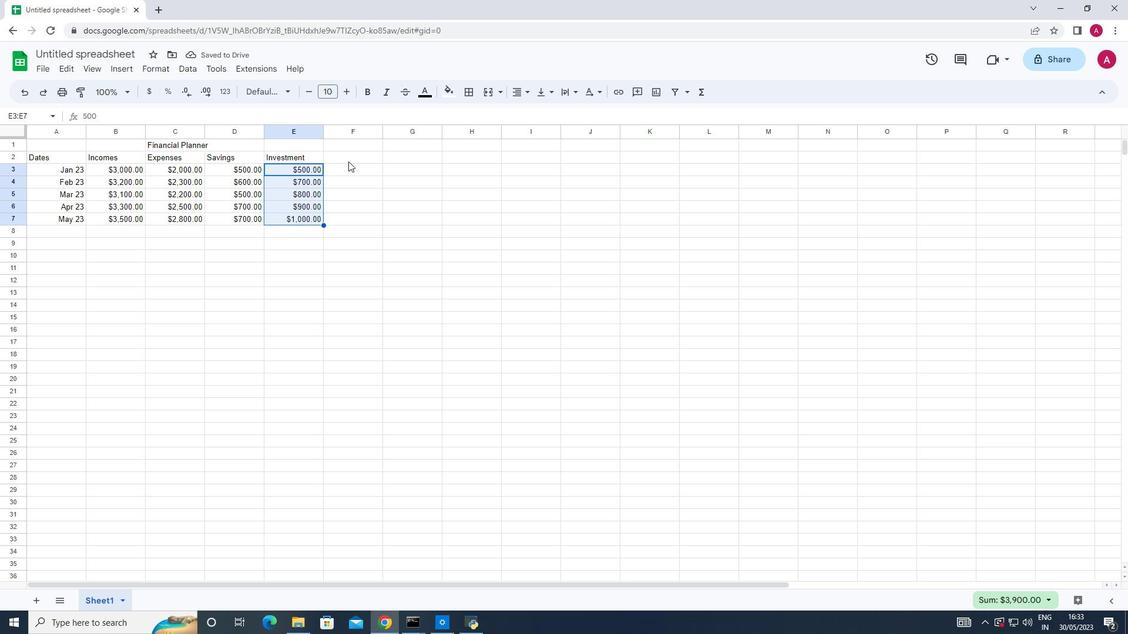 
Action: Mouse pressed left at (348, 160)
Screenshot: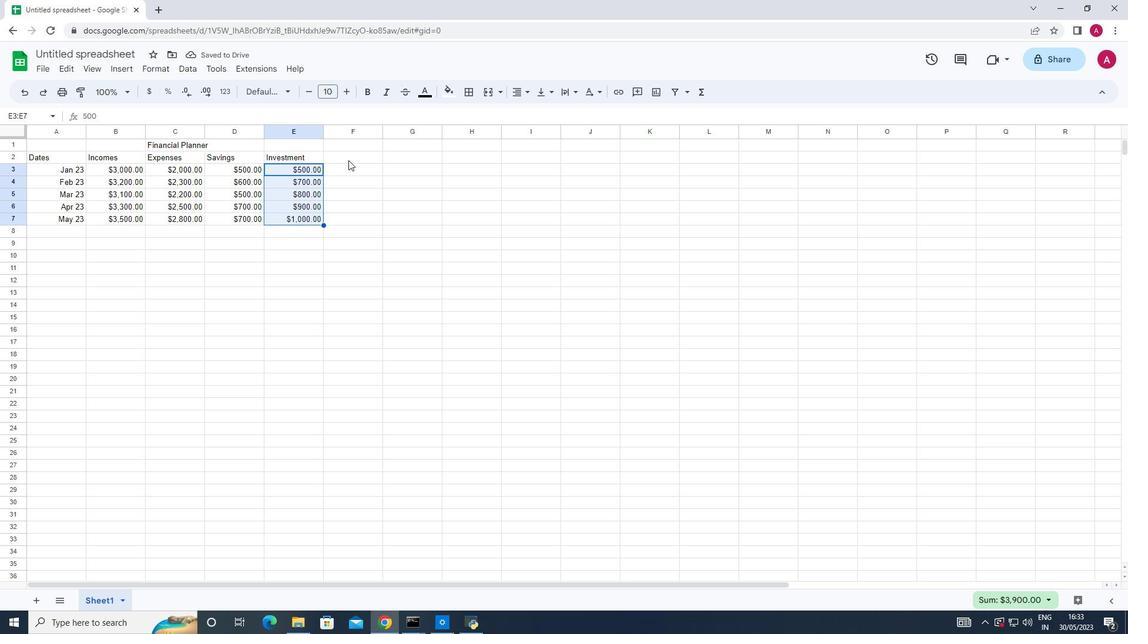 
Action: Key pressed <Key.shift_r>Net<Key.space><Key.shift>Saving<Key.down>1000<Key.down>1200<Key.down>900<Key.down>800<Key.down>700
Screenshot: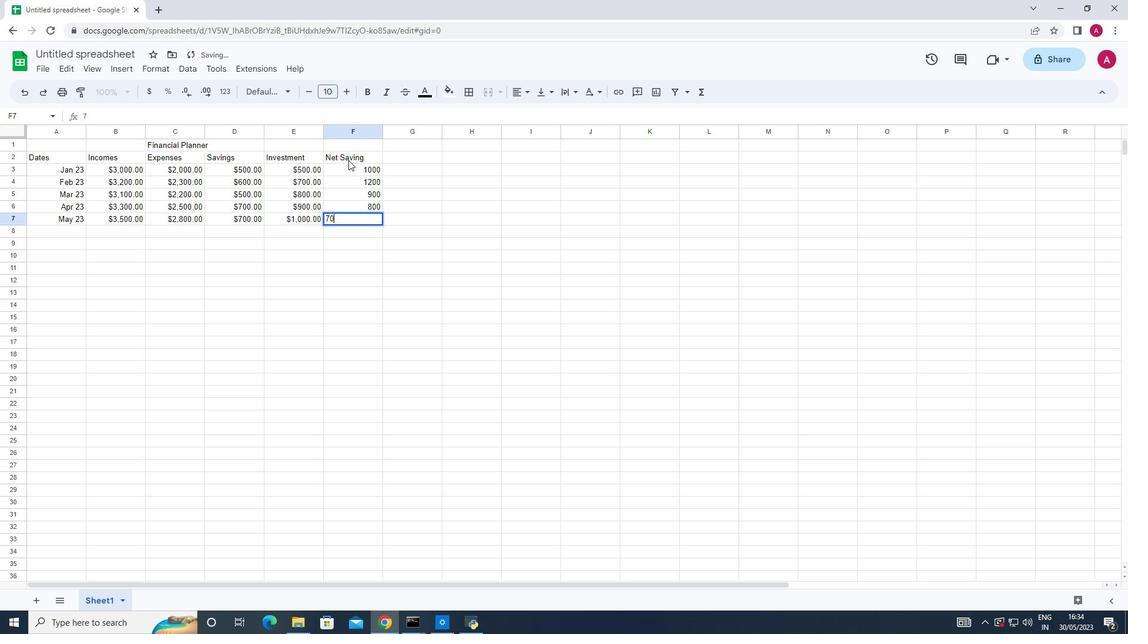 
Action: Mouse moved to (370, 164)
Screenshot: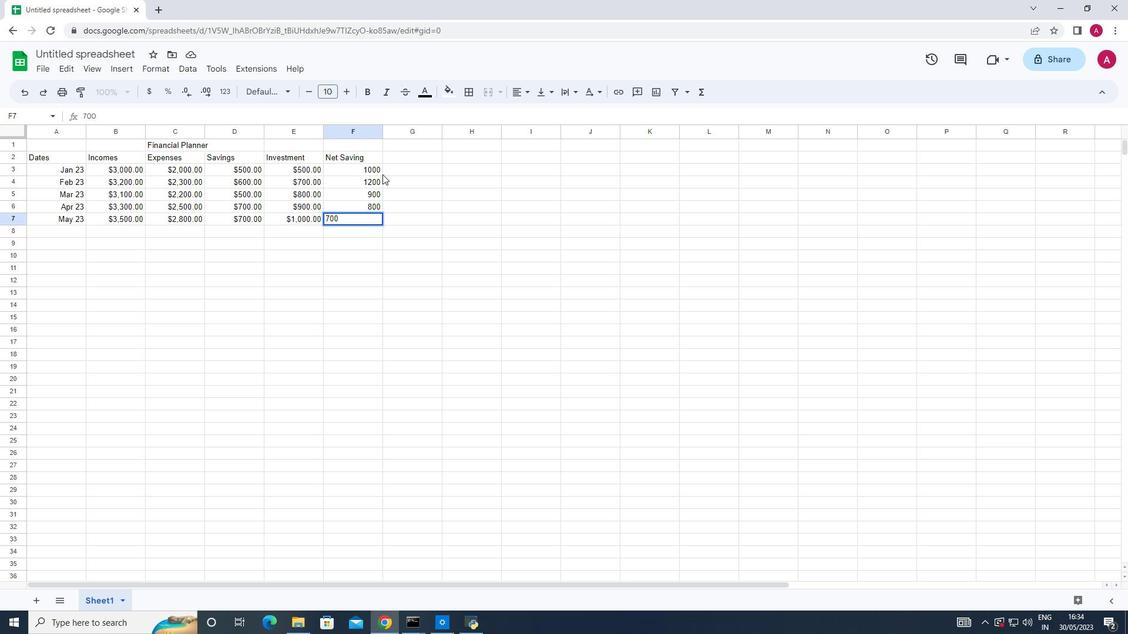 
Action: Mouse pressed left at (370, 164)
Screenshot: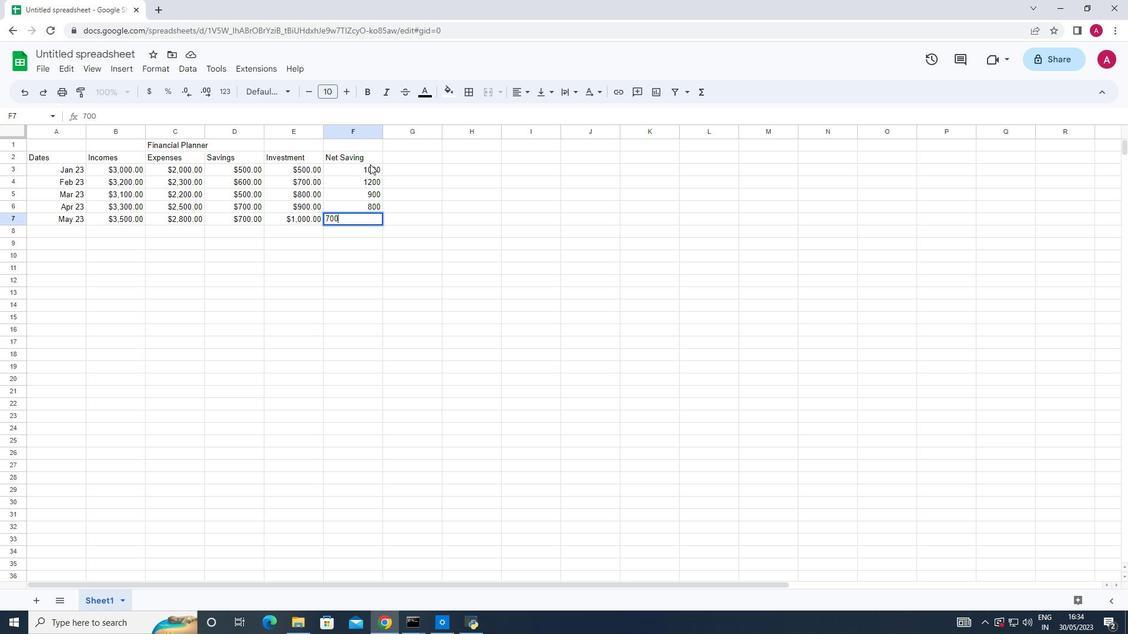 
Action: Mouse moved to (149, 91)
Screenshot: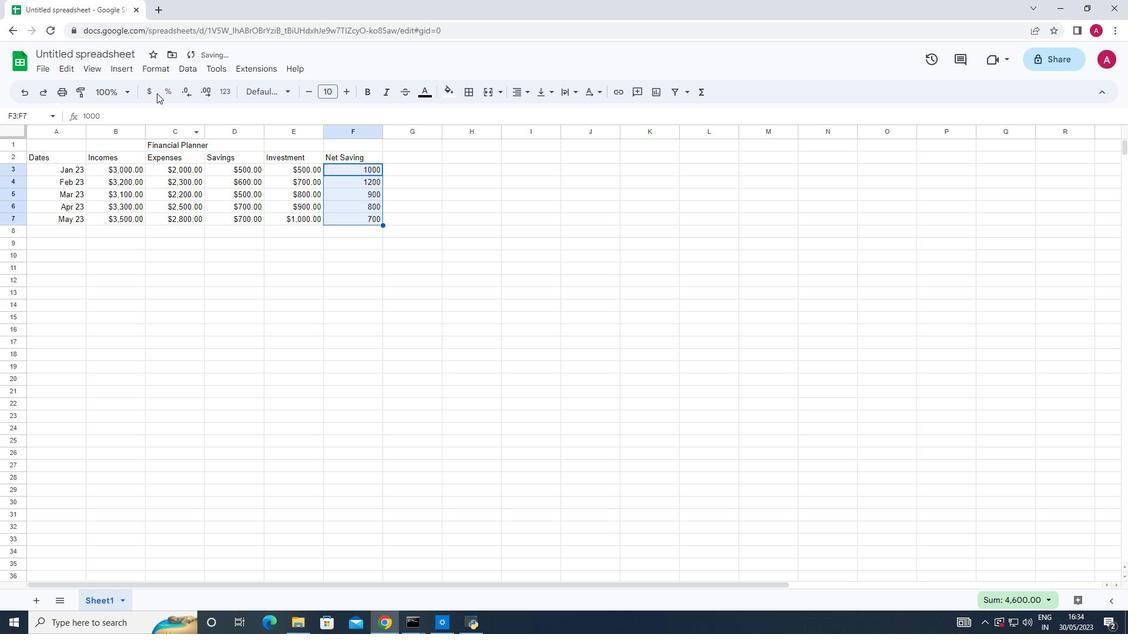
Action: Mouse pressed left at (149, 91)
Screenshot: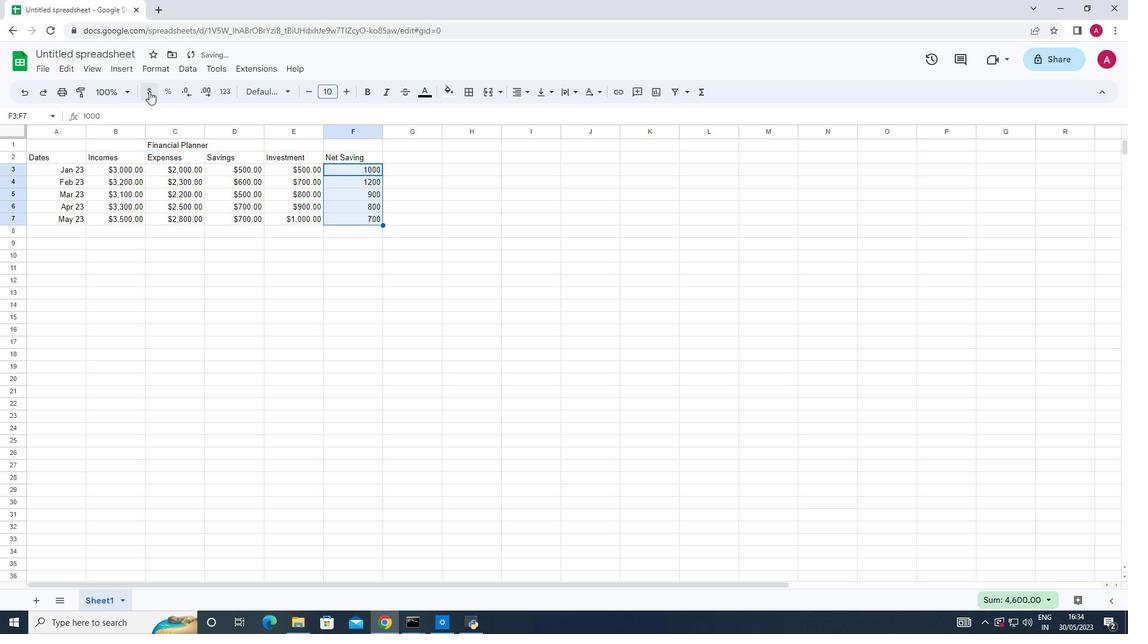 
Action: Mouse moved to (67, 55)
Screenshot: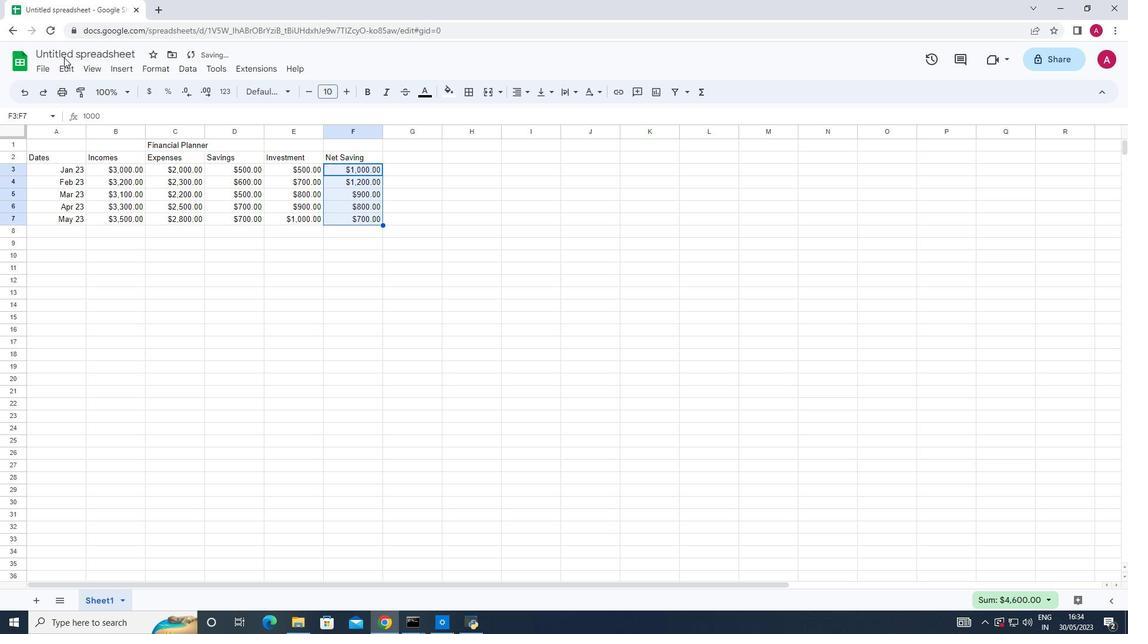 
Action: Mouse pressed left at (67, 55)
Screenshot: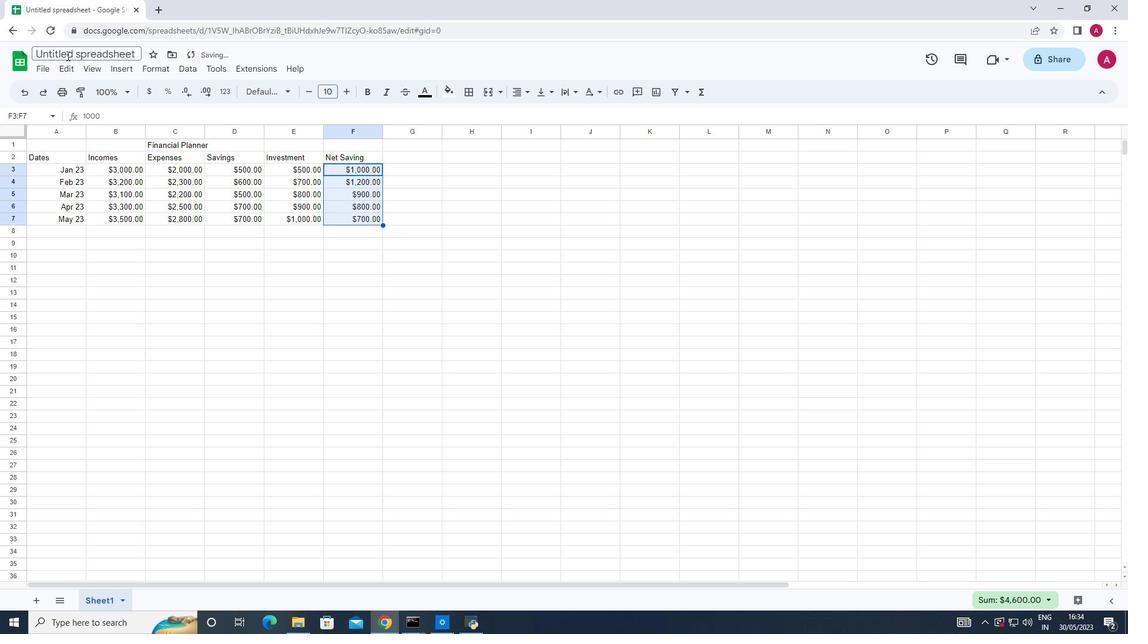 
Action: Key pressed <Key.shift>Bank<Key.space><Key.shift>Transactions<Key.space><Key.shift>Analysisbook<Key.enter>
Screenshot: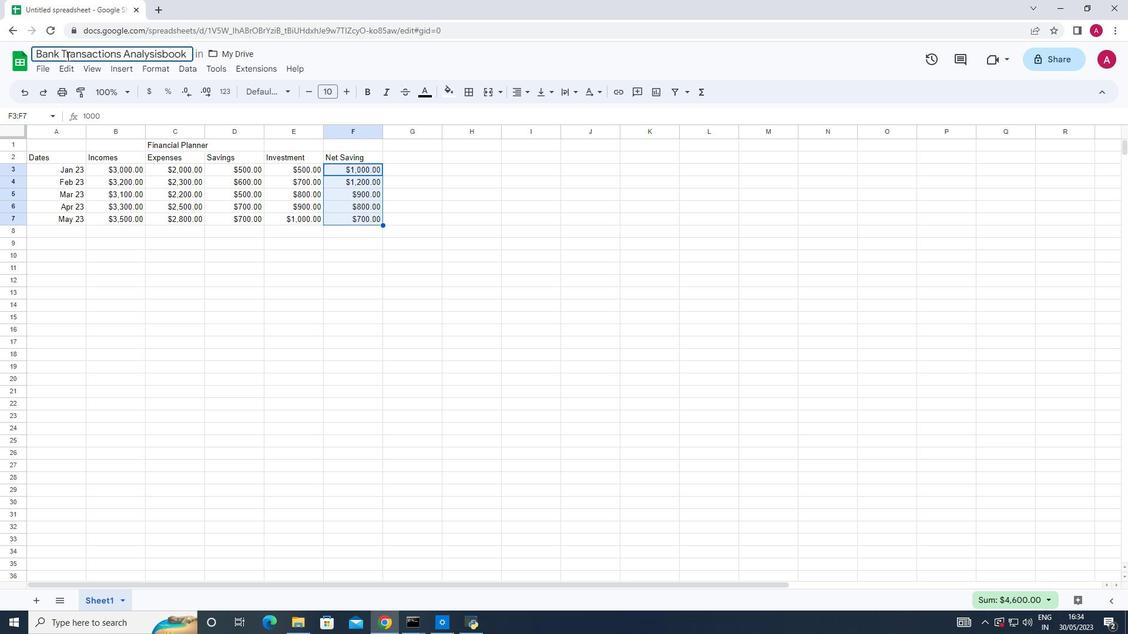 
Action: Mouse moved to (269, 246)
Screenshot: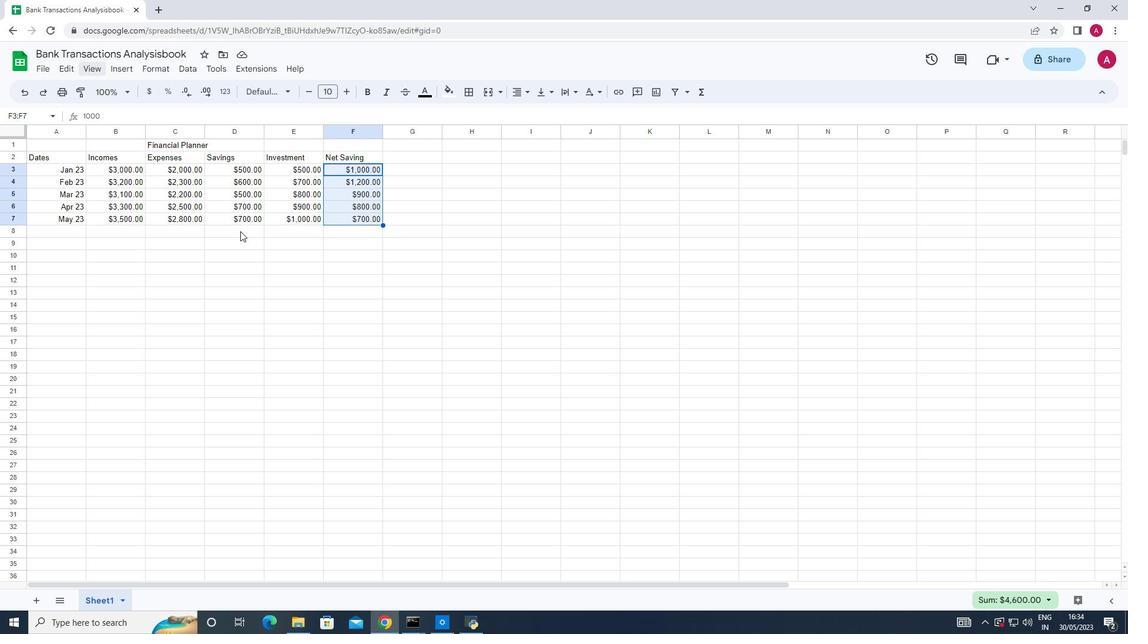 
Action: Mouse pressed left at (269, 246)
Screenshot: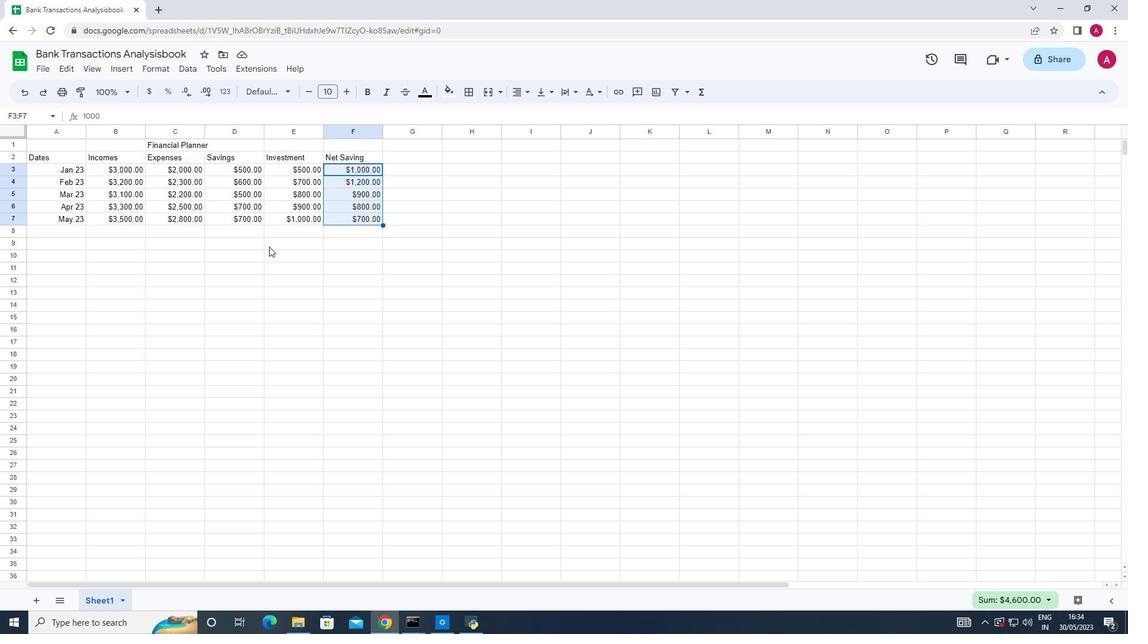 
